 Task: Create a due date automation trigger when advanced on, on the wednesday before a card is due add dates due in 1 days at 11:00 AM.
Action: Mouse pressed left at (915, 281)
Screenshot: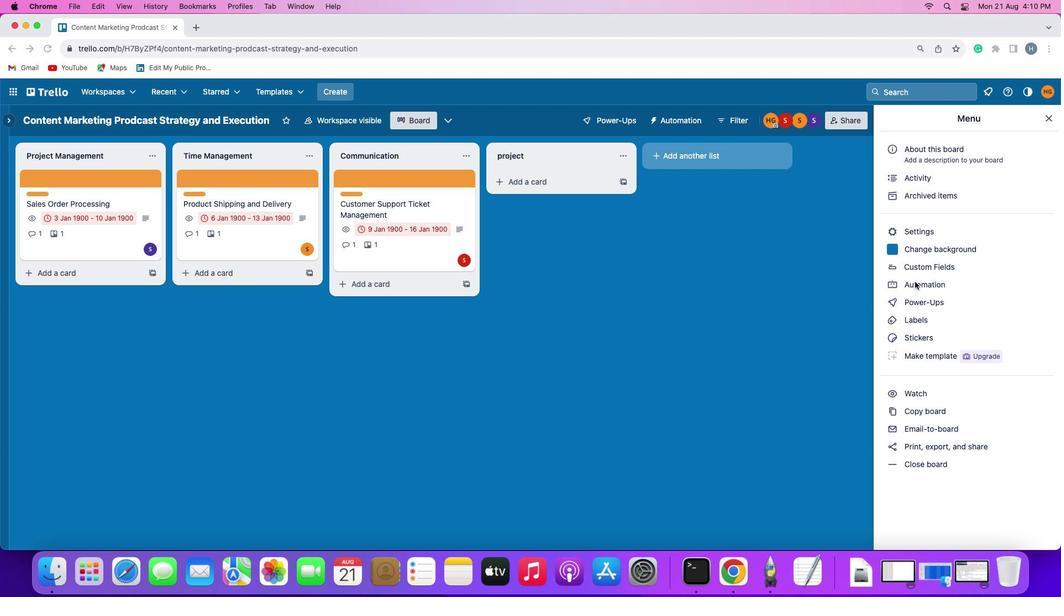 
Action: Mouse pressed left at (915, 281)
Screenshot: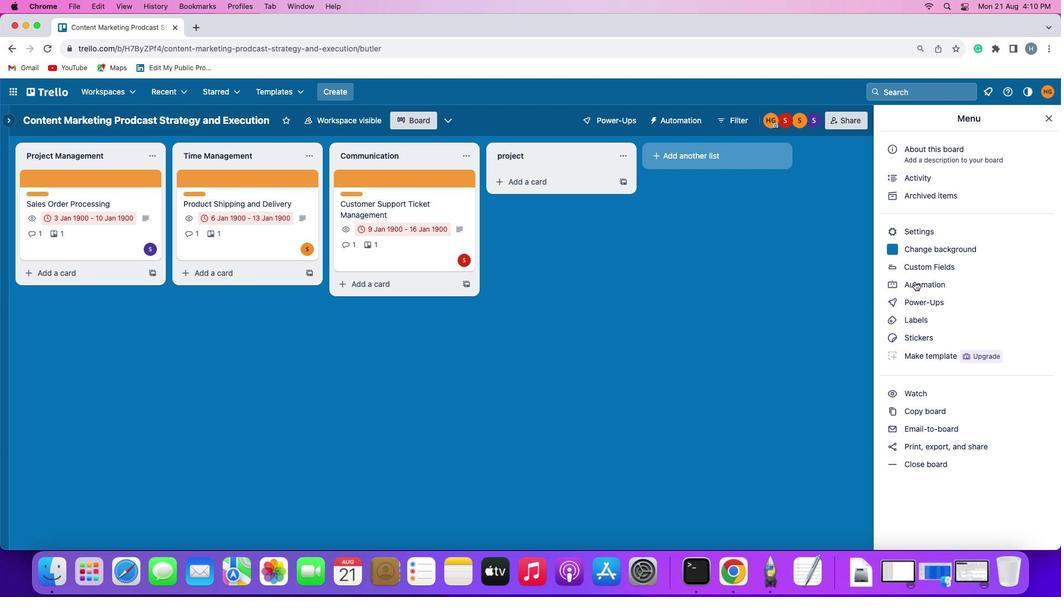 
Action: Mouse moved to (82, 262)
Screenshot: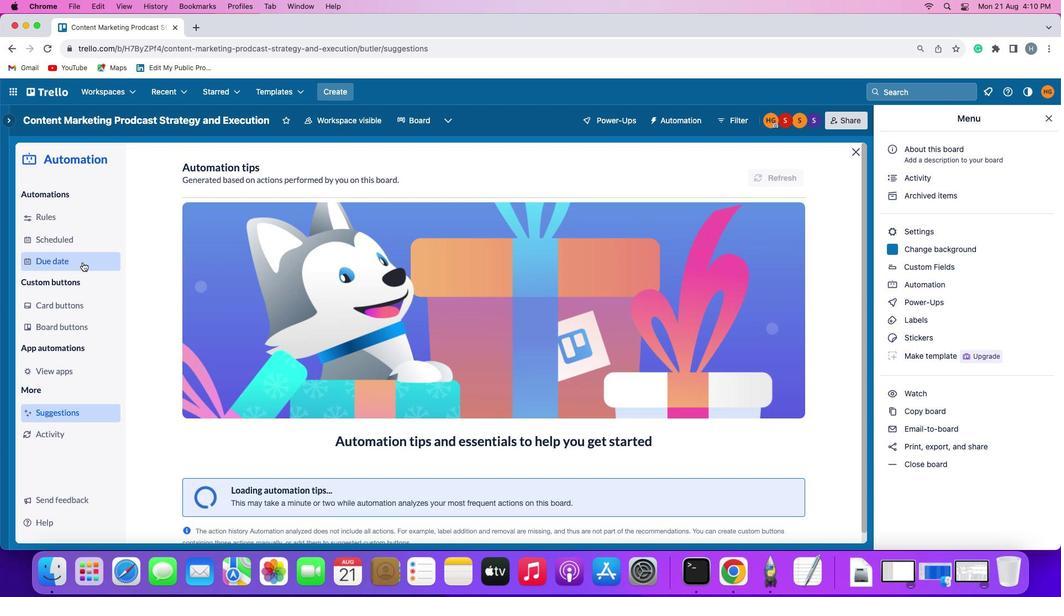 
Action: Mouse pressed left at (82, 262)
Screenshot: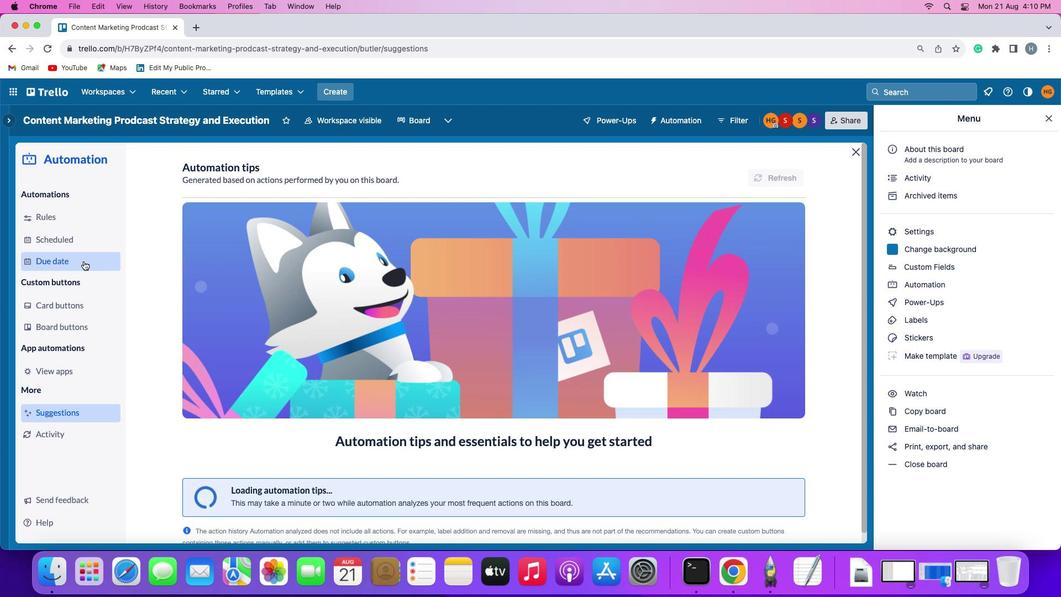 
Action: Mouse moved to (747, 170)
Screenshot: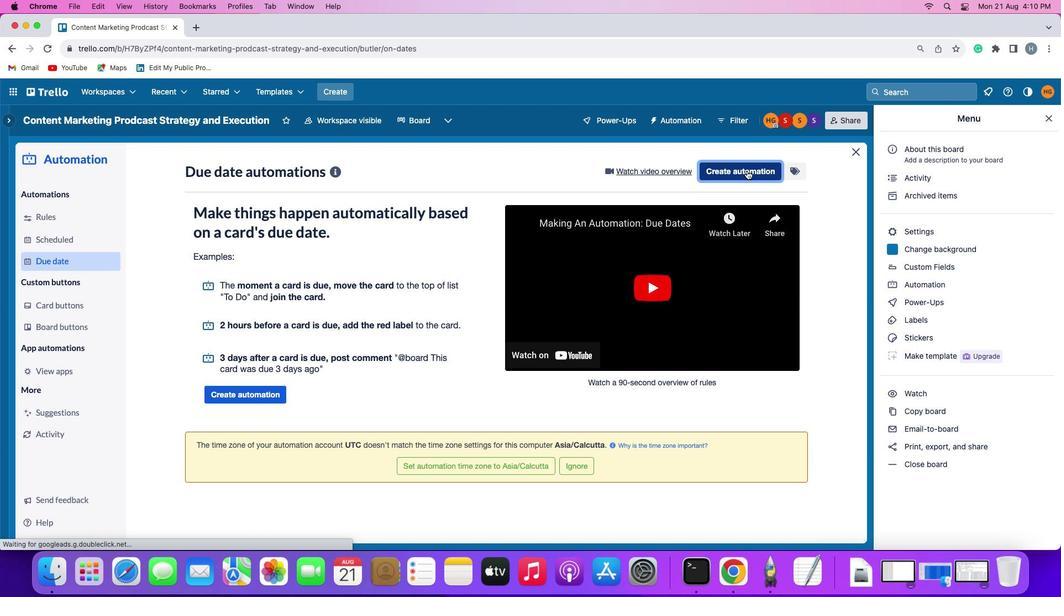 
Action: Mouse pressed left at (747, 170)
Screenshot: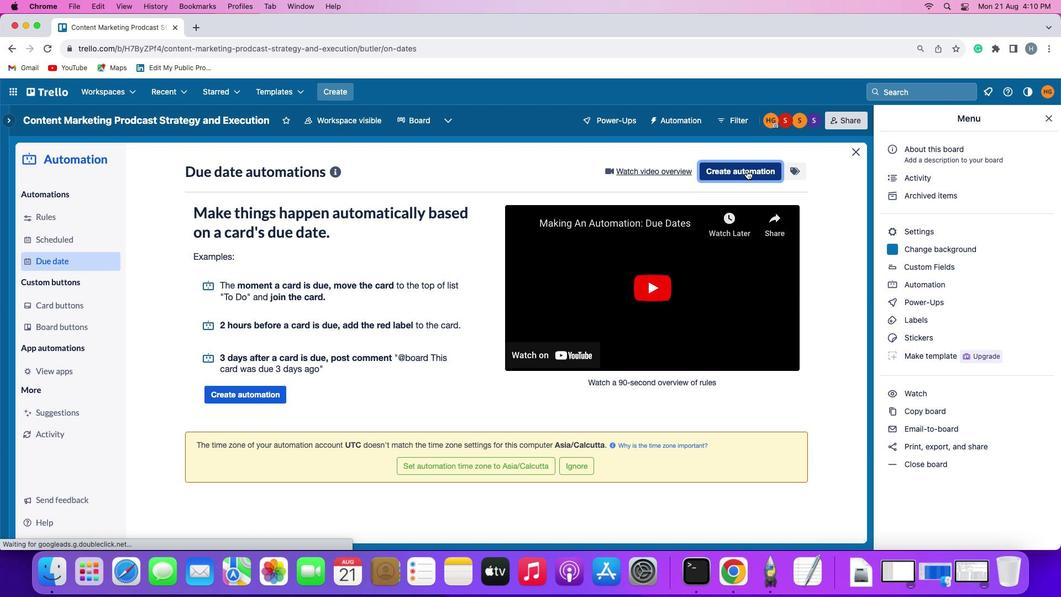
Action: Mouse moved to (200, 279)
Screenshot: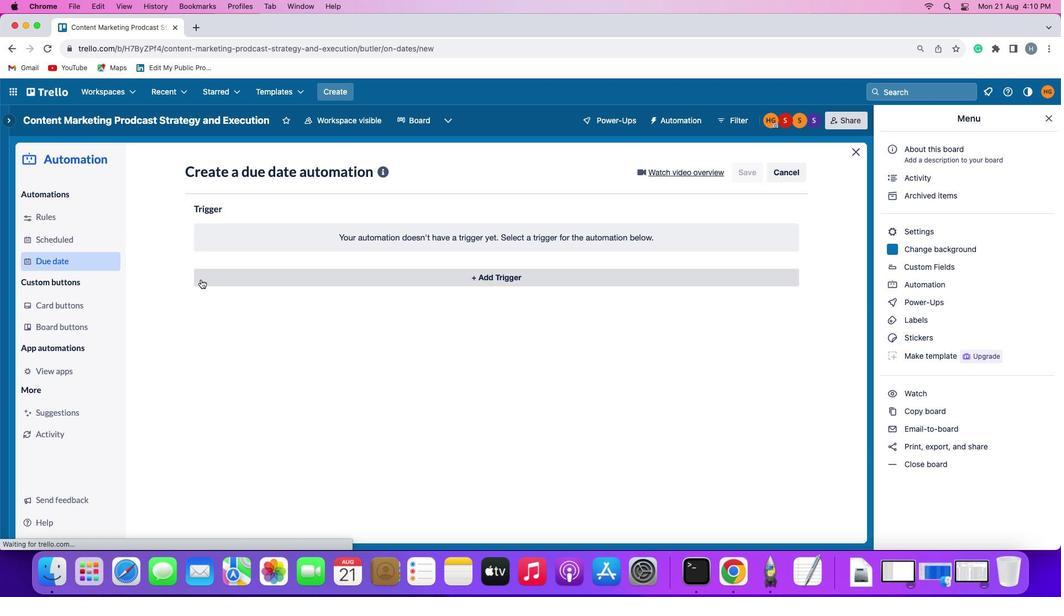 
Action: Mouse pressed left at (200, 279)
Screenshot: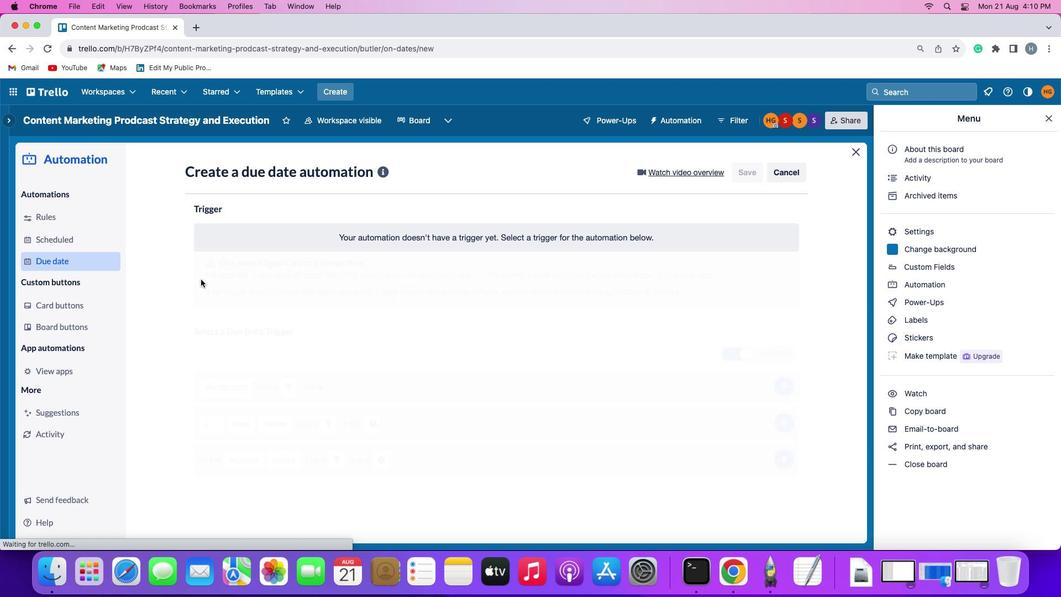 
Action: Mouse moved to (255, 486)
Screenshot: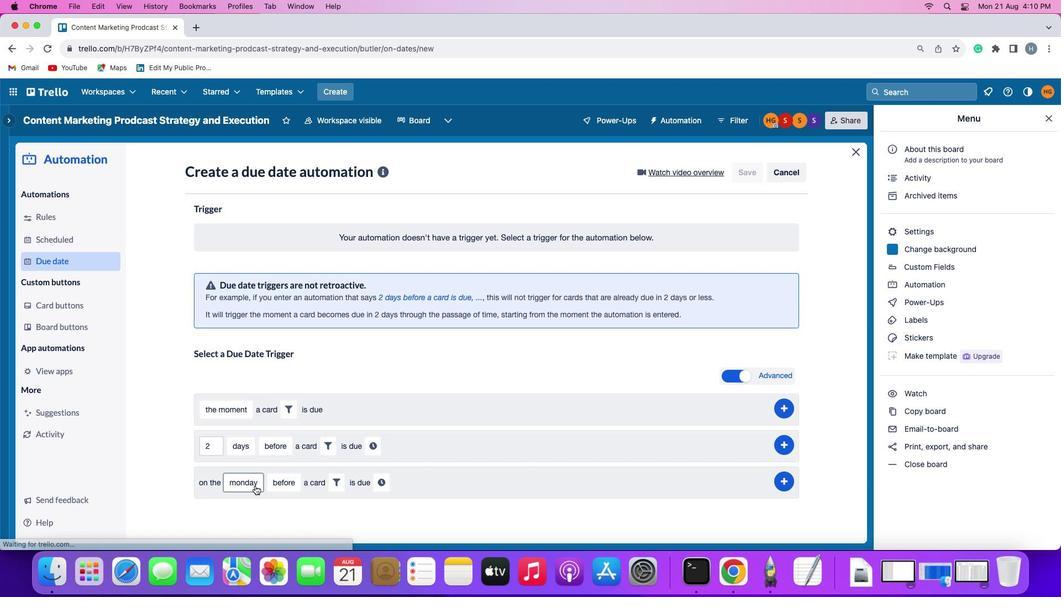 
Action: Mouse pressed left at (255, 486)
Screenshot: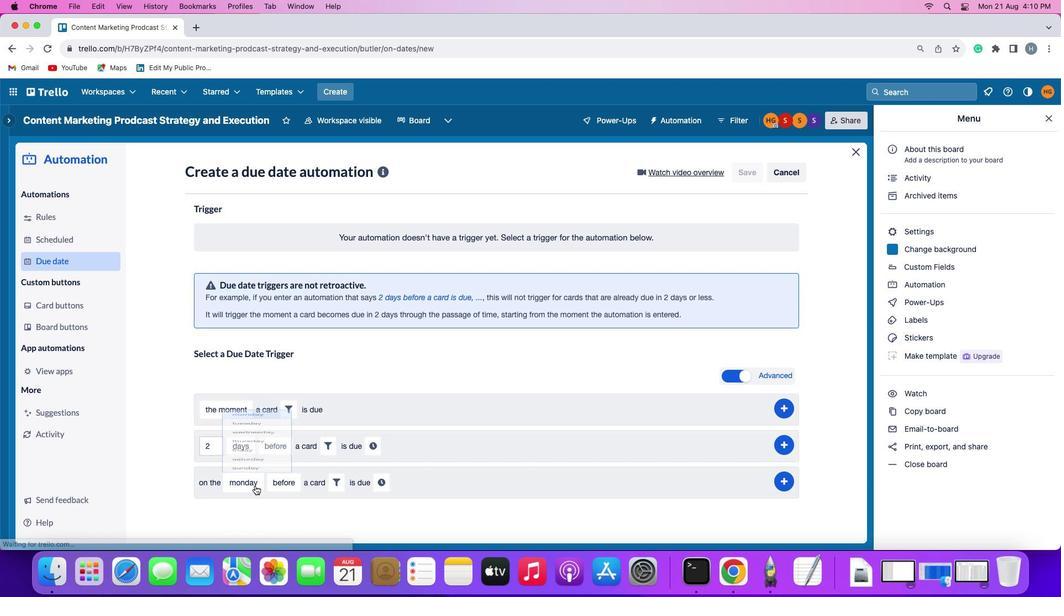 
Action: Mouse moved to (273, 371)
Screenshot: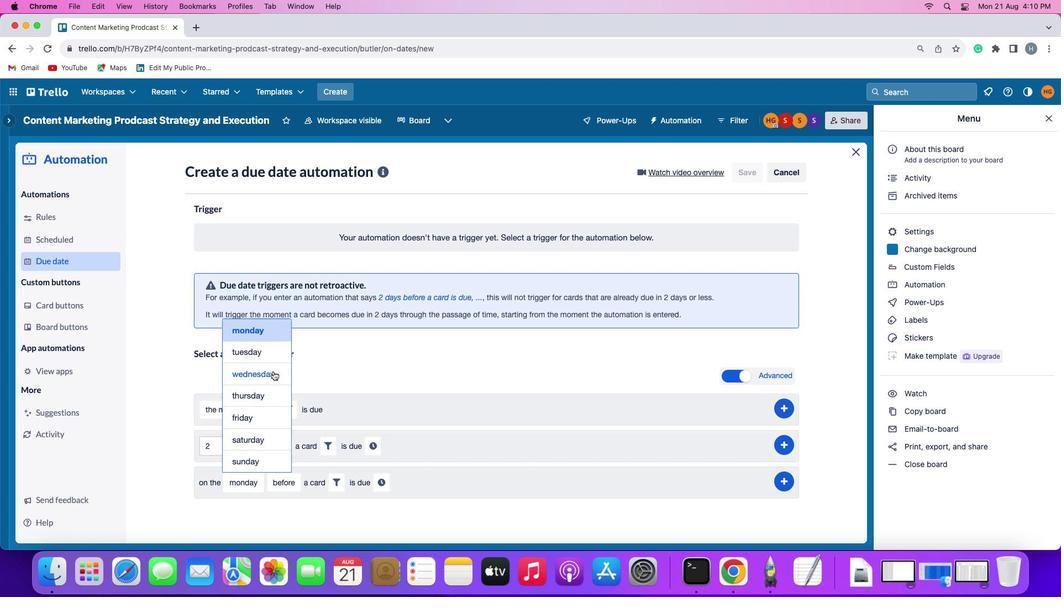 
Action: Mouse pressed left at (273, 371)
Screenshot: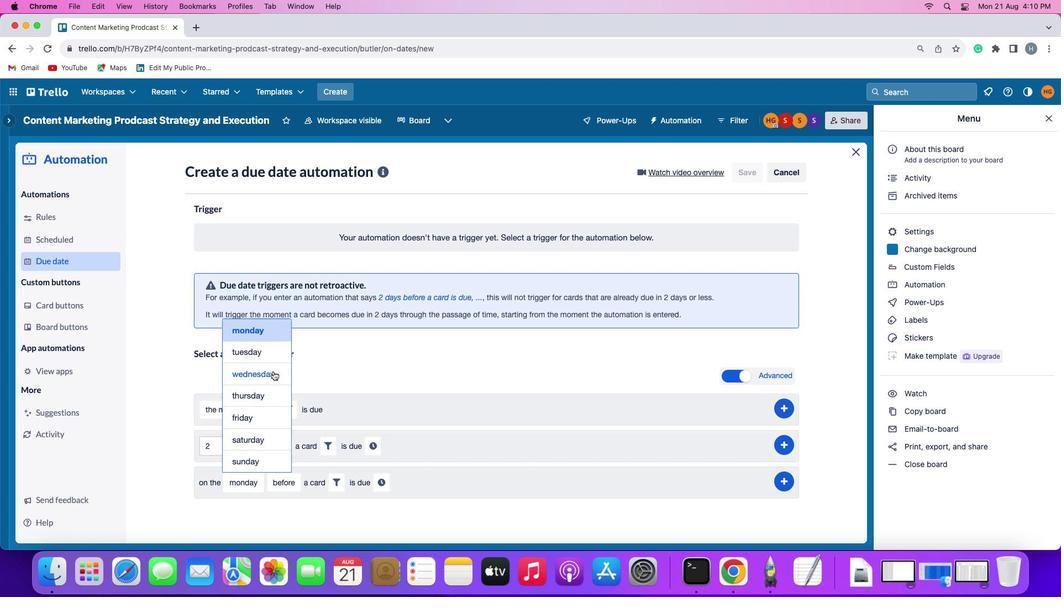 
Action: Mouse moved to (356, 481)
Screenshot: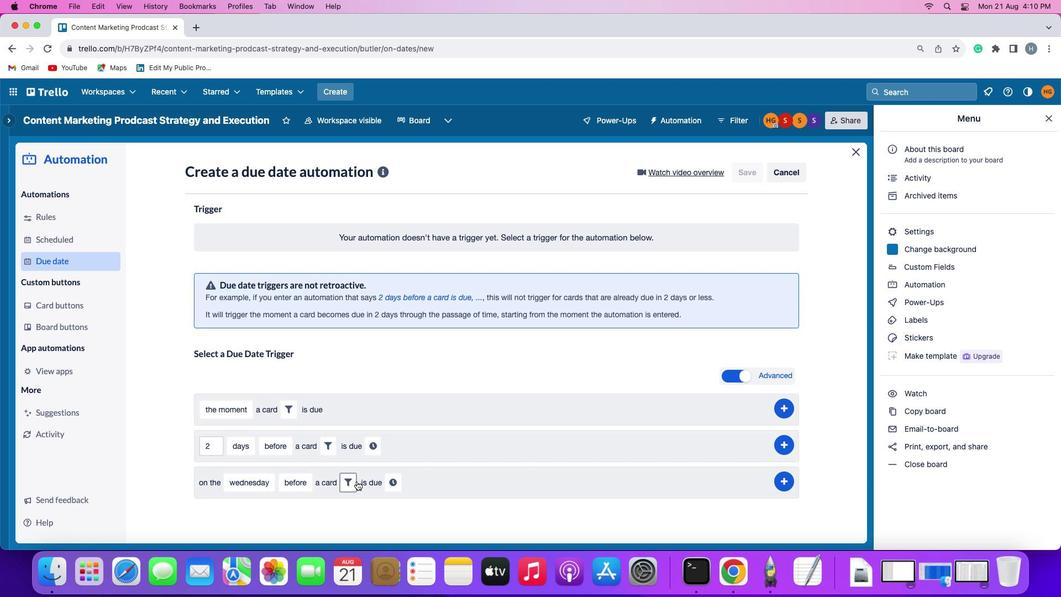 
Action: Mouse pressed left at (356, 481)
Screenshot: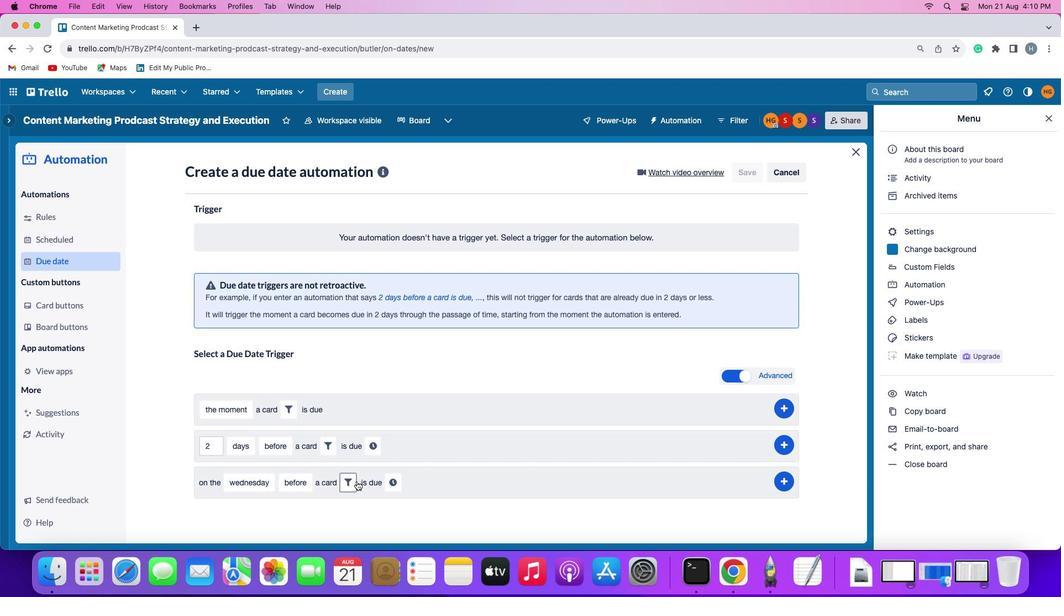 
Action: Mouse moved to (418, 517)
Screenshot: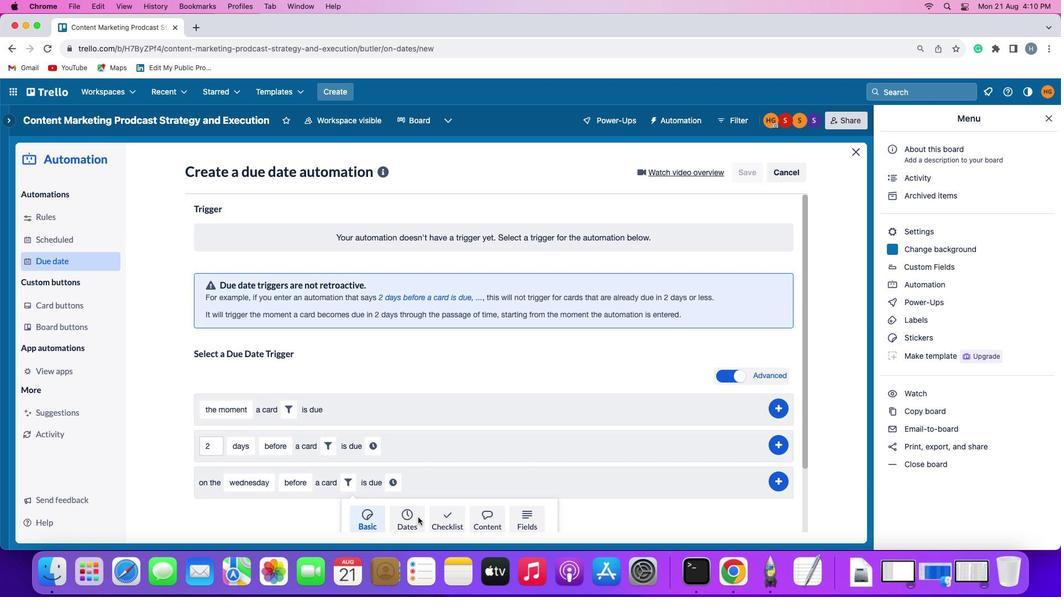 
Action: Mouse pressed left at (418, 517)
Screenshot: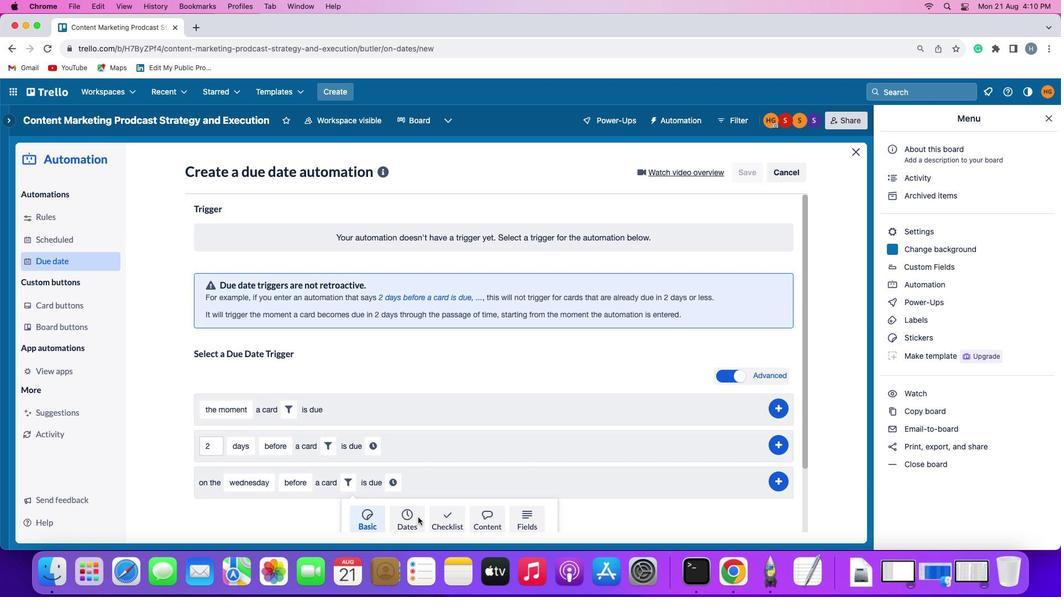 
Action: Mouse moved to (302, 510)
Screenshot: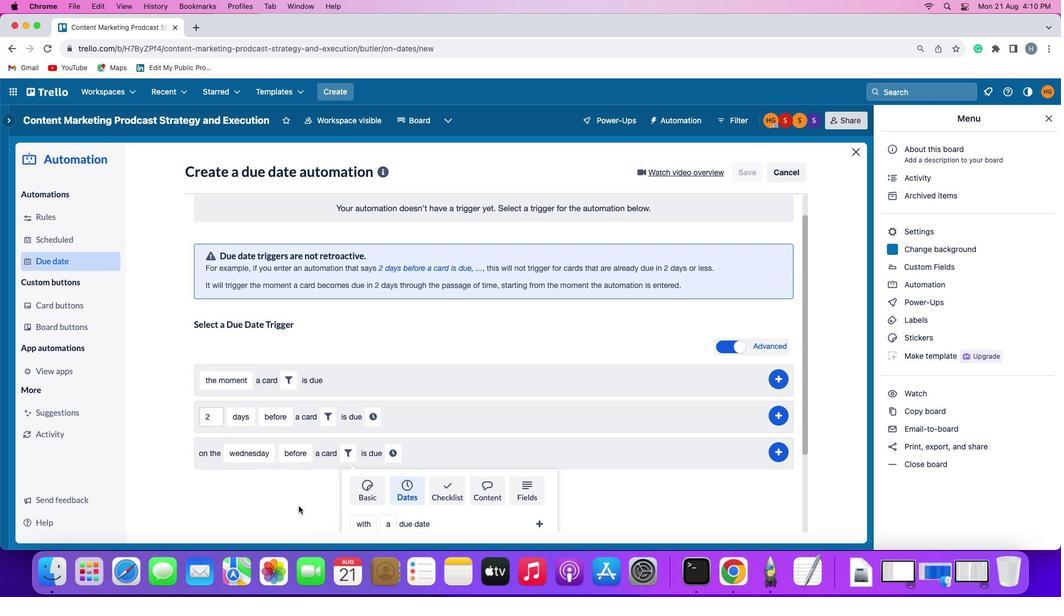 
Action: Mouse scrolled (302, 510) with delta (0, 0)
Screenshot: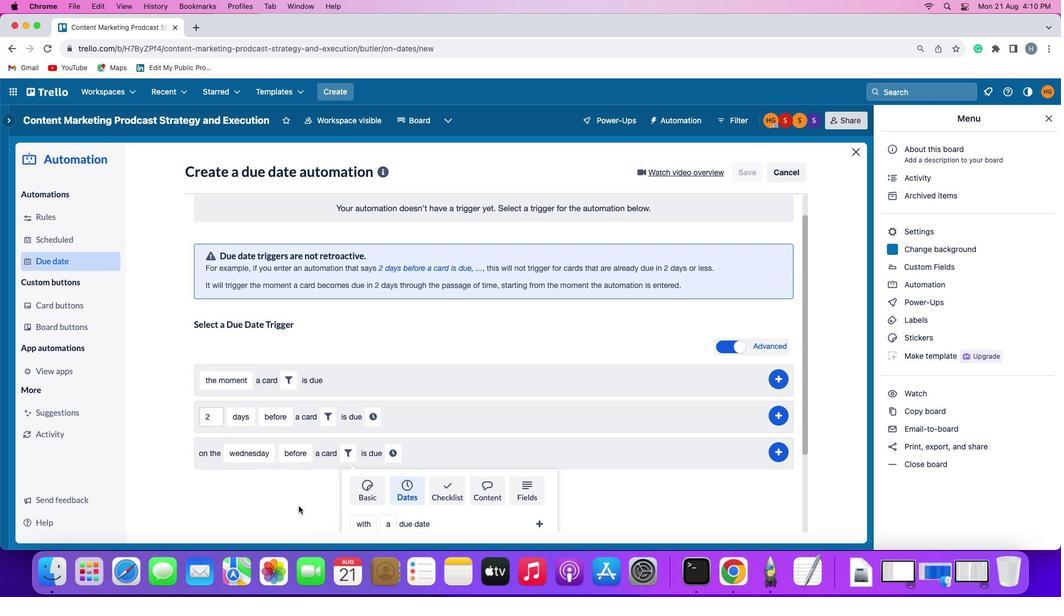 
Action: Mouse scrolled (302, 510) with delta (0, 0)
Screenshot: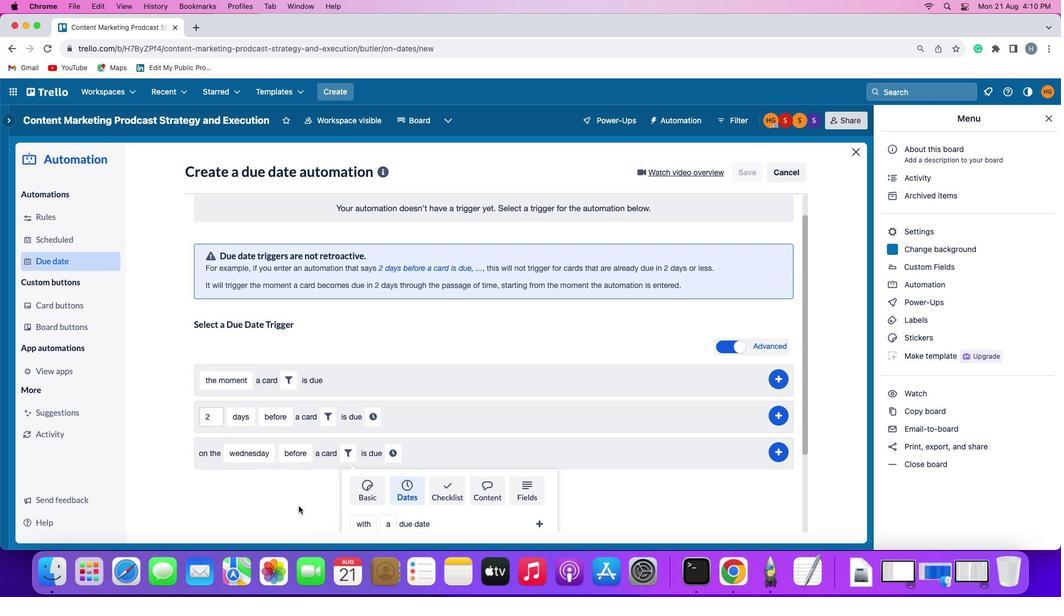 
Action: Mouse moved to (301, 510)
Screenshot: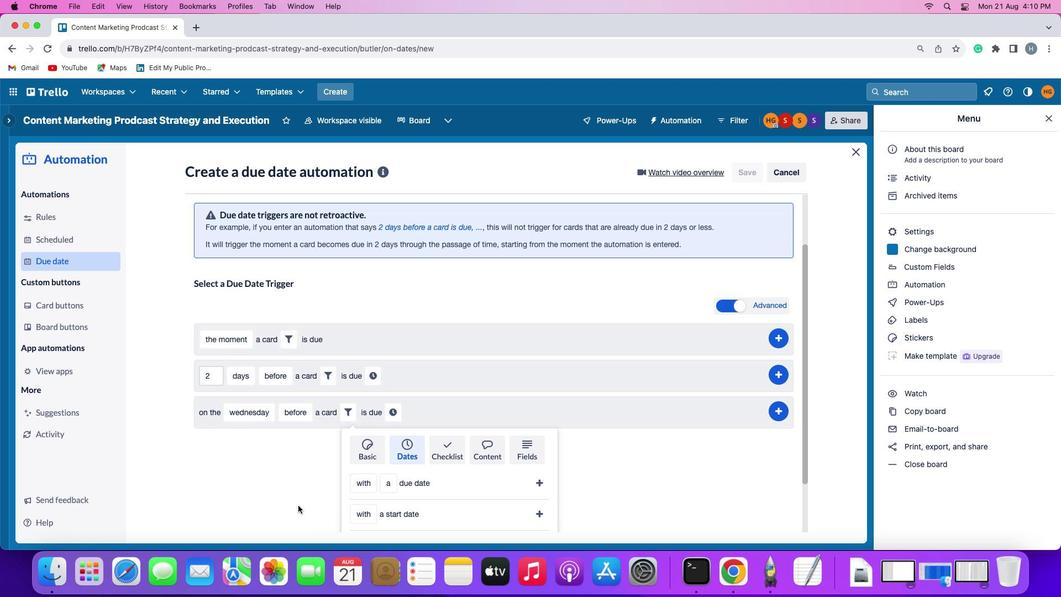 
Action: Mouse scrolled (301, 510) with delta (0, -2)
Screenshot: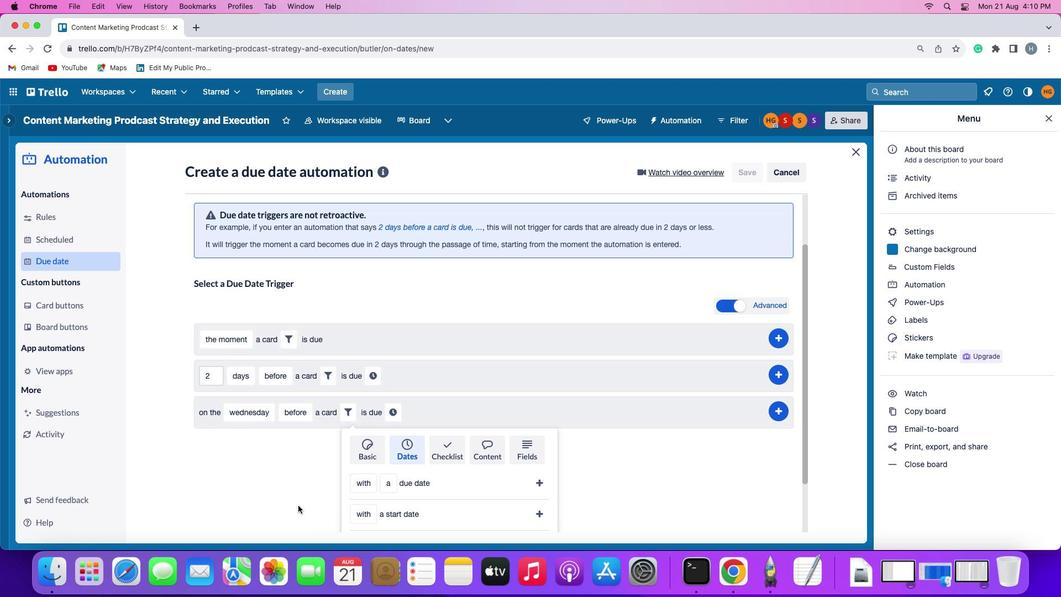 
Action: Mouse moved to (301, 509)
Screenshot: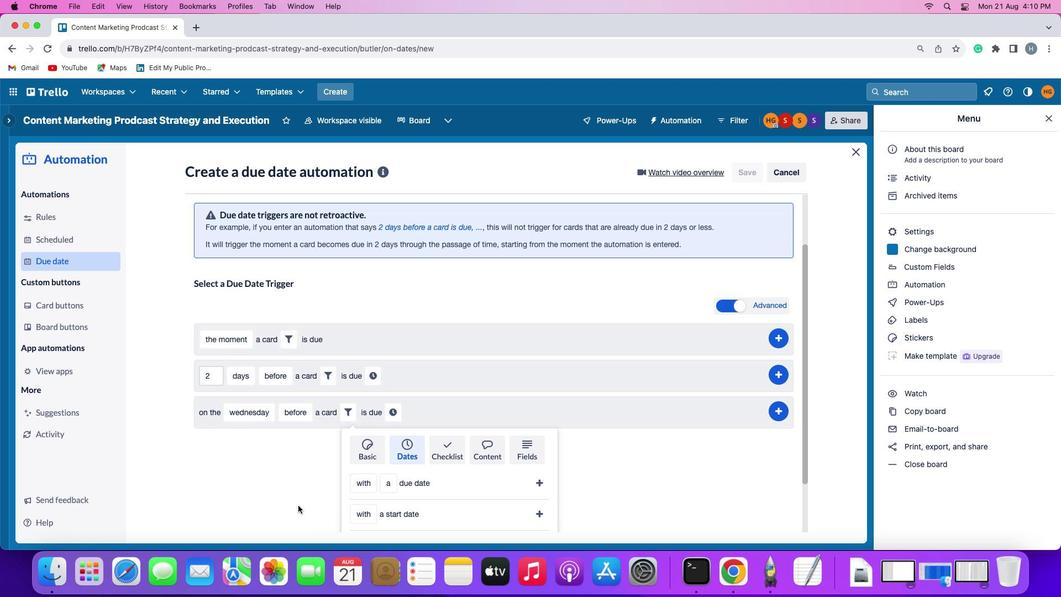 
Action: Mouse scrolled (301, 509) with delta (0, -2)
Screenshot: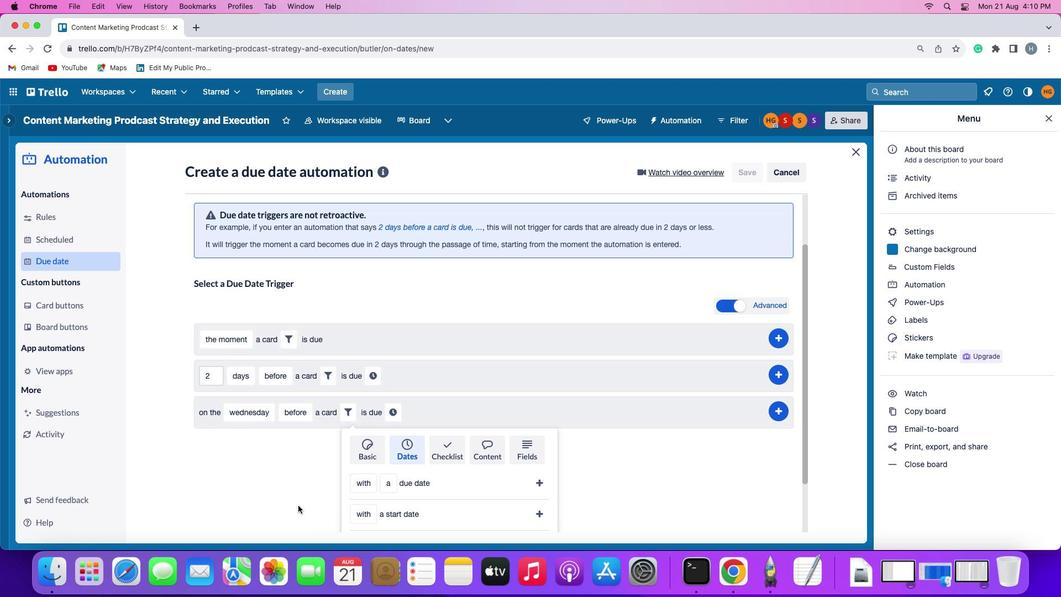 
Action: Mouse moved to (300, 508)
Screenshot: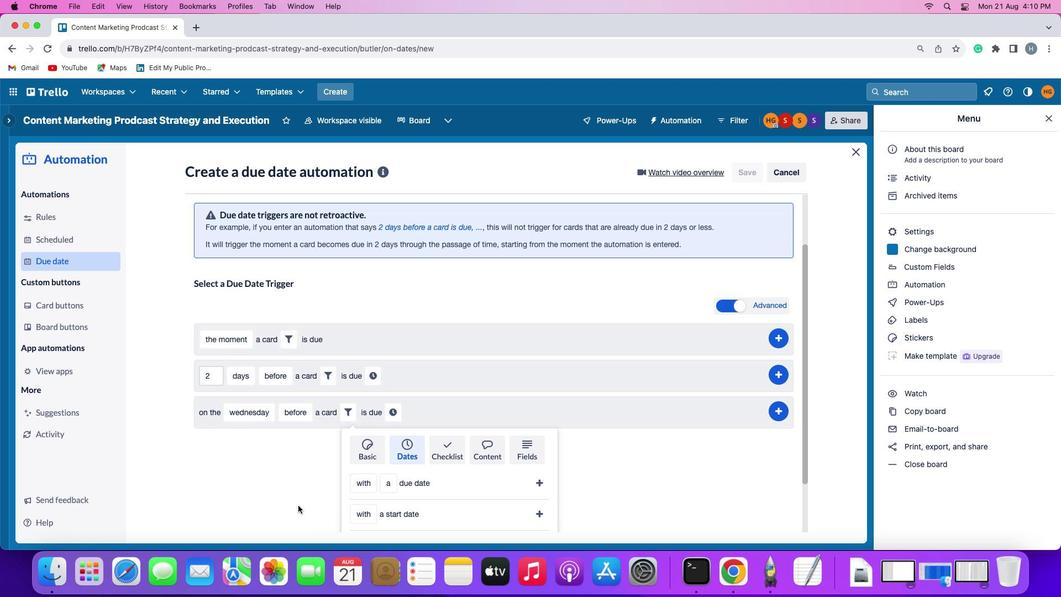 
Action: Mouse scrolled (300, 508) with delta (0, -3)
Screenshot: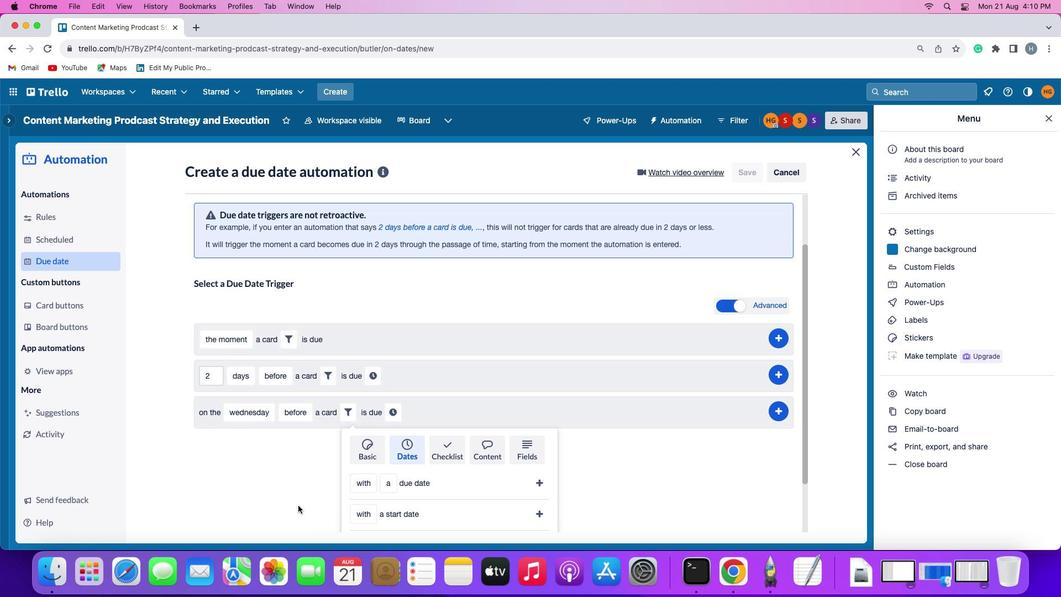 
Action: Mouse moved to (299, 506)
Screenshot: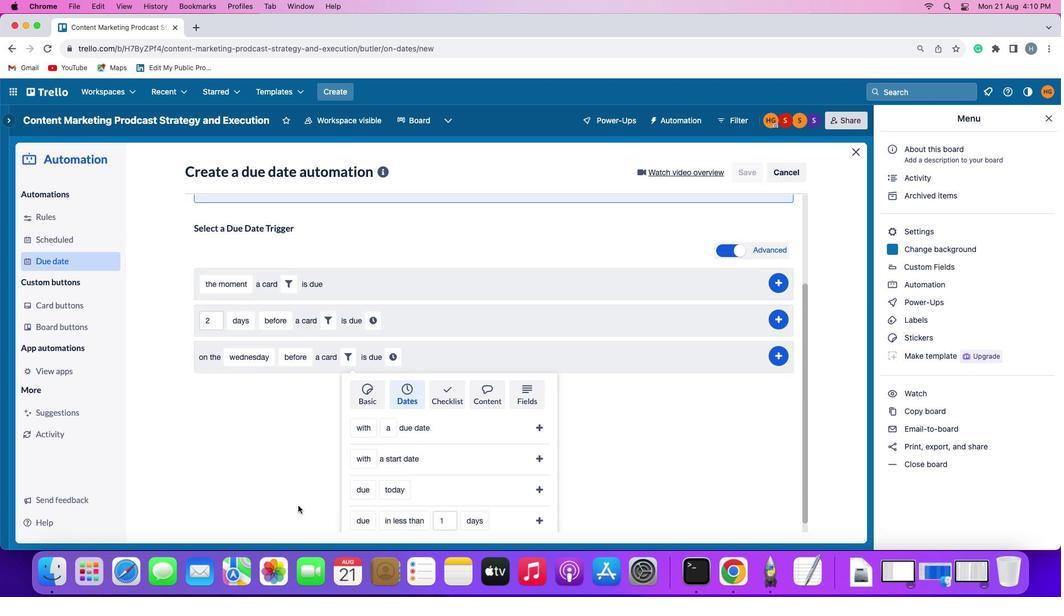 
Action: Mouse scrolled (299, 506) with delta (0, -3)
Screenshot: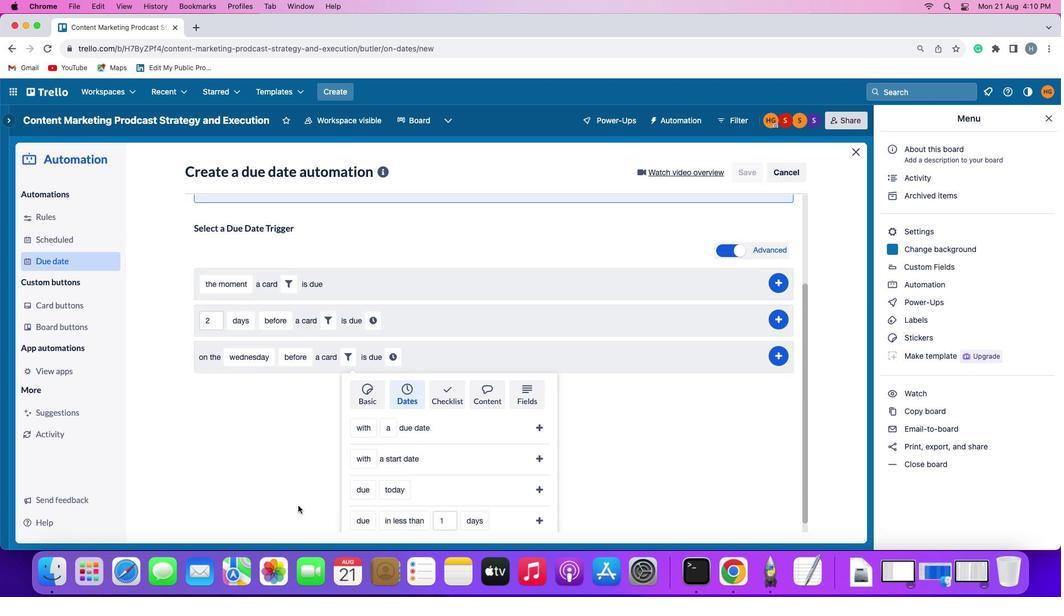 
Action: Mouse moved to (410, 509)
Screenshot: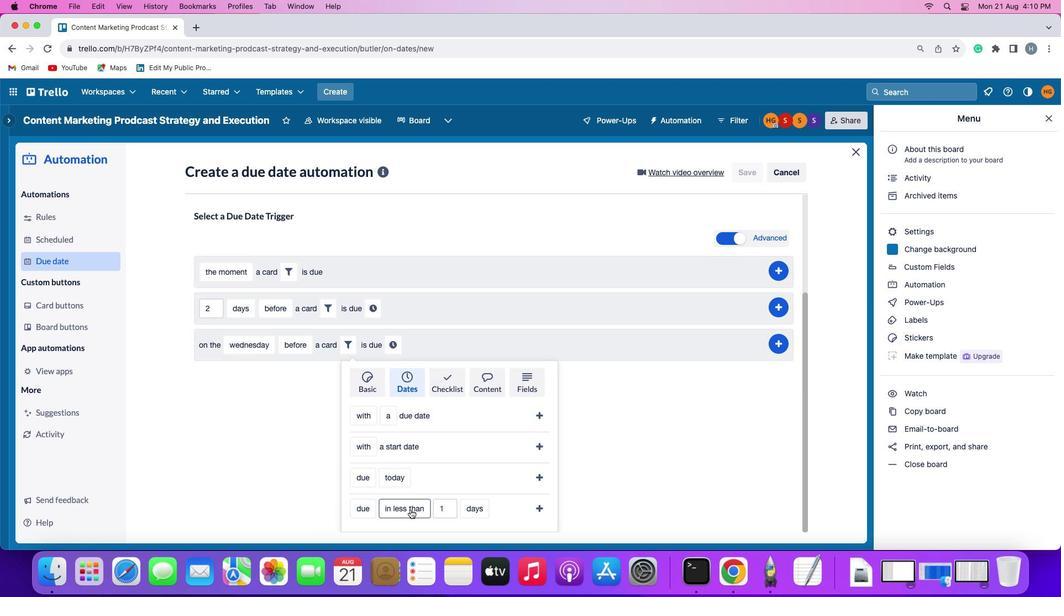 
Action: Mouse pressed left at (410, 509)
Screenshot: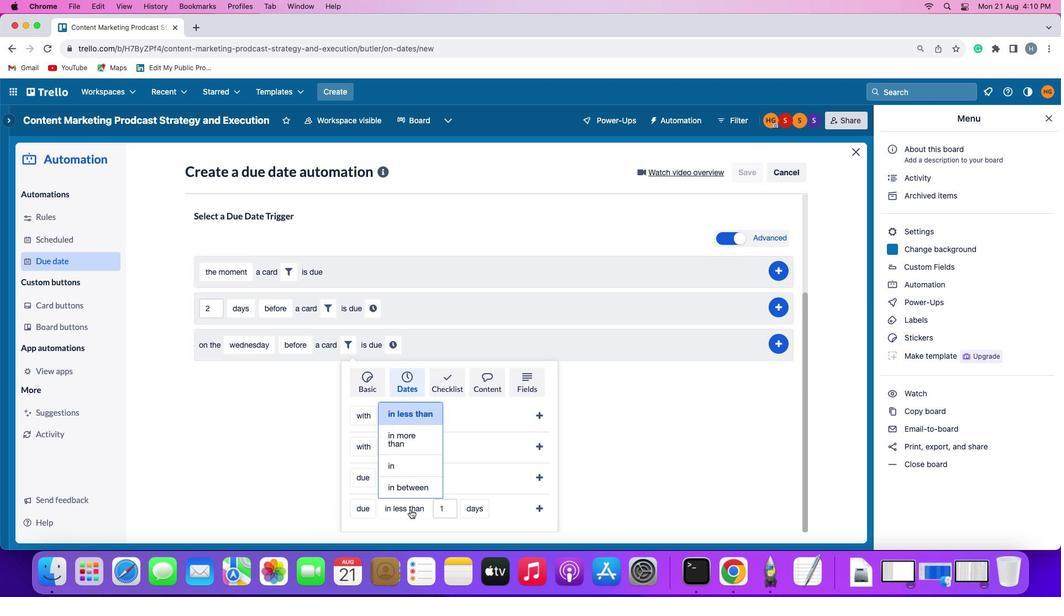 
Action: Mouse moved to (396, 470)
Screenshot: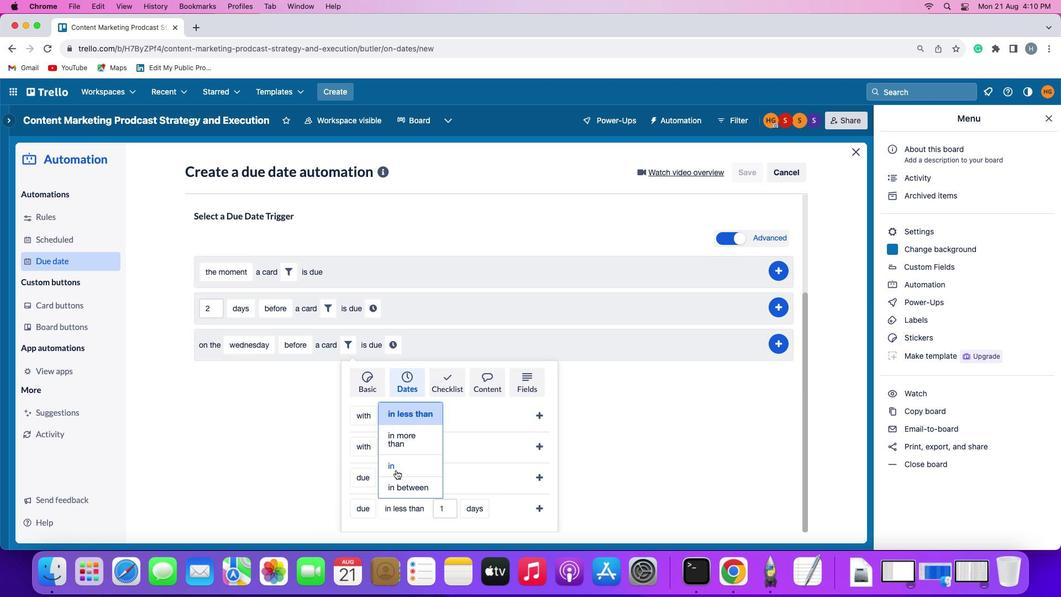 
Action: Mouse pressed left at (396, 470)
Screenshot: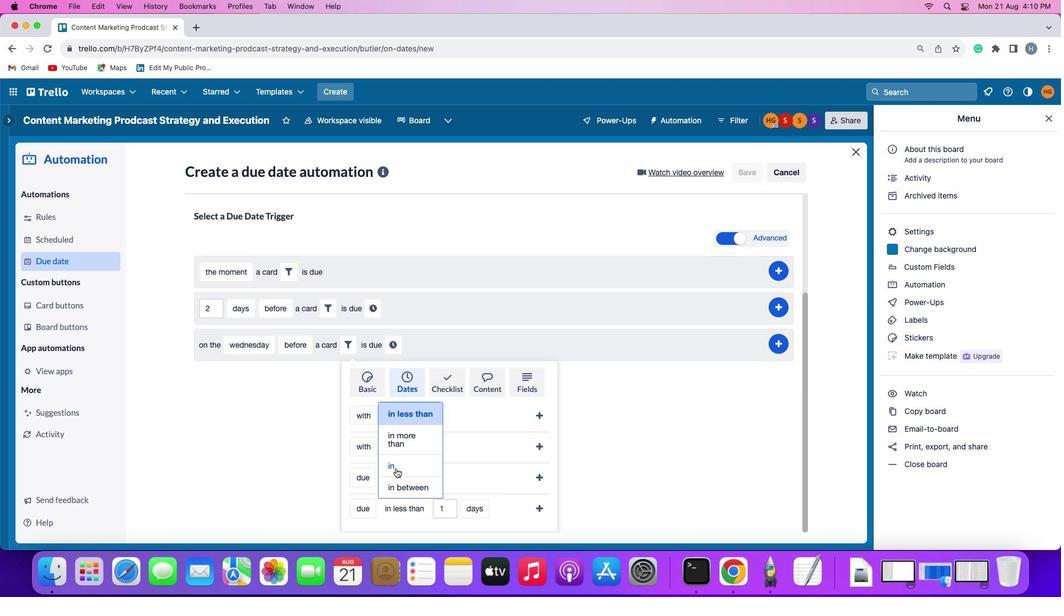 
Action: Mouse moved to (443, 518)
Screenshot: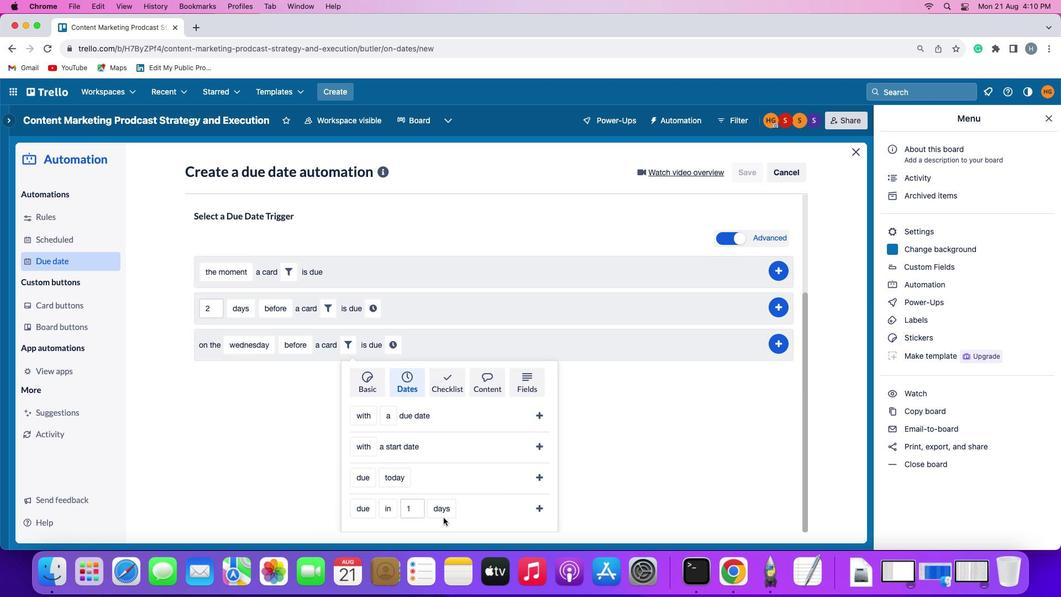 
Action: Mouse pressed left at (443, 518)
Screenshot: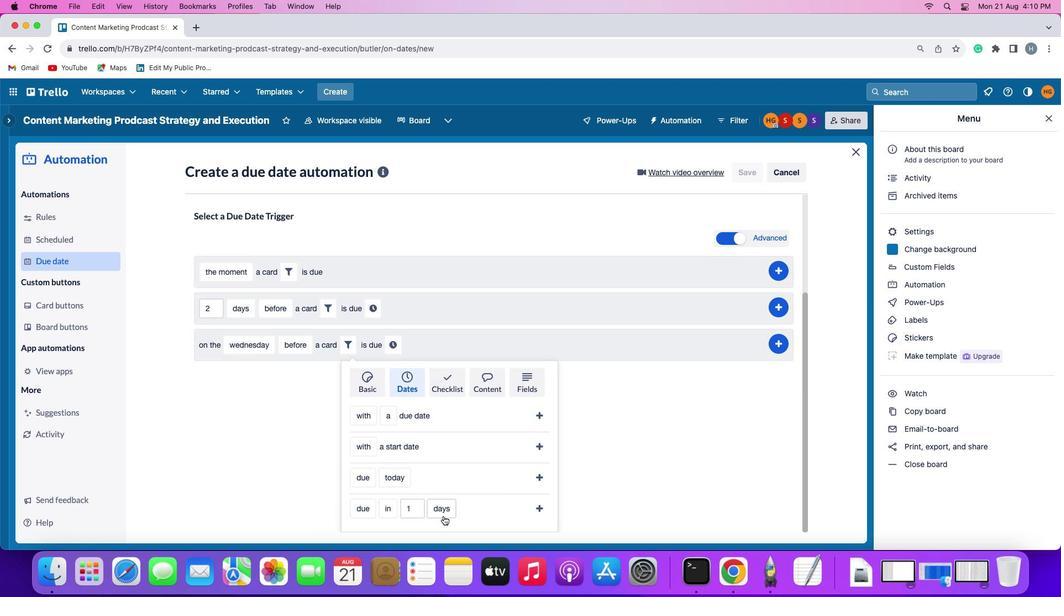 
Action: Mouse moved to (444, 498)
Screenshot: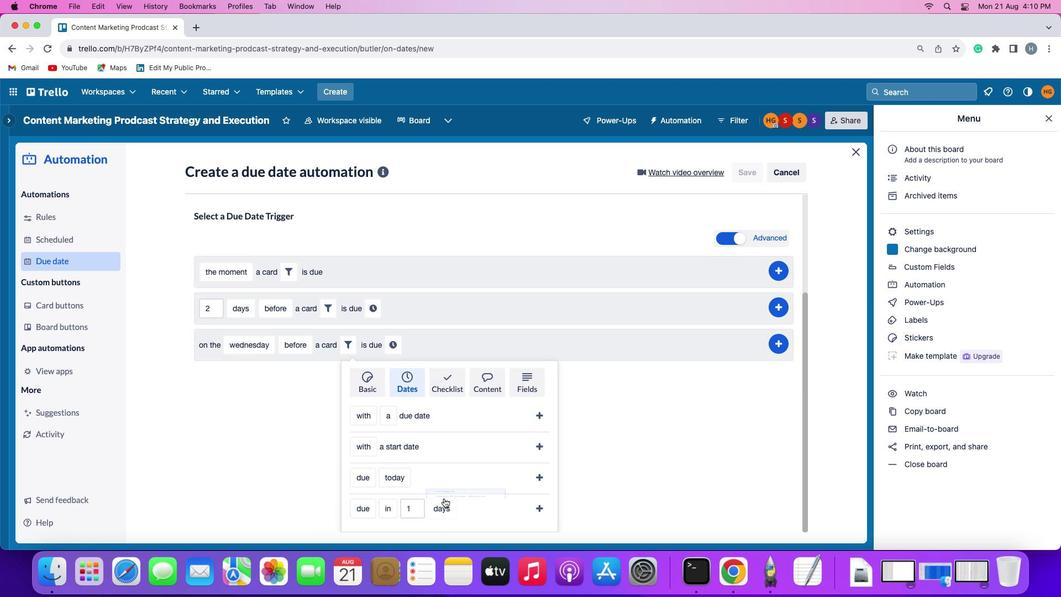 
Action: Mouse pressed left at (444, 498)
Screenshot: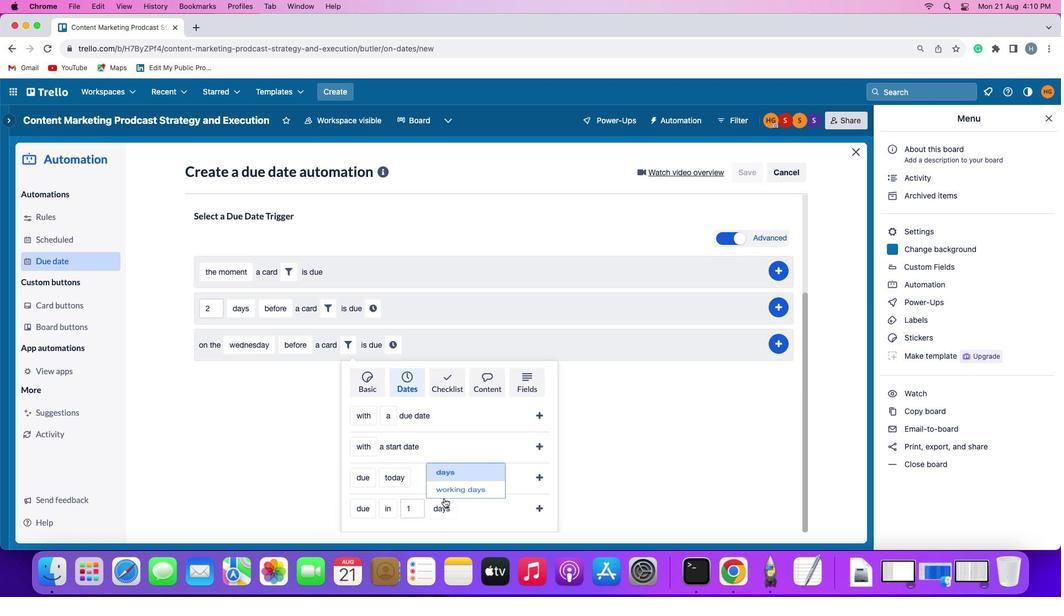 
Action: Mouse moved to (451, 471)
Screenshot: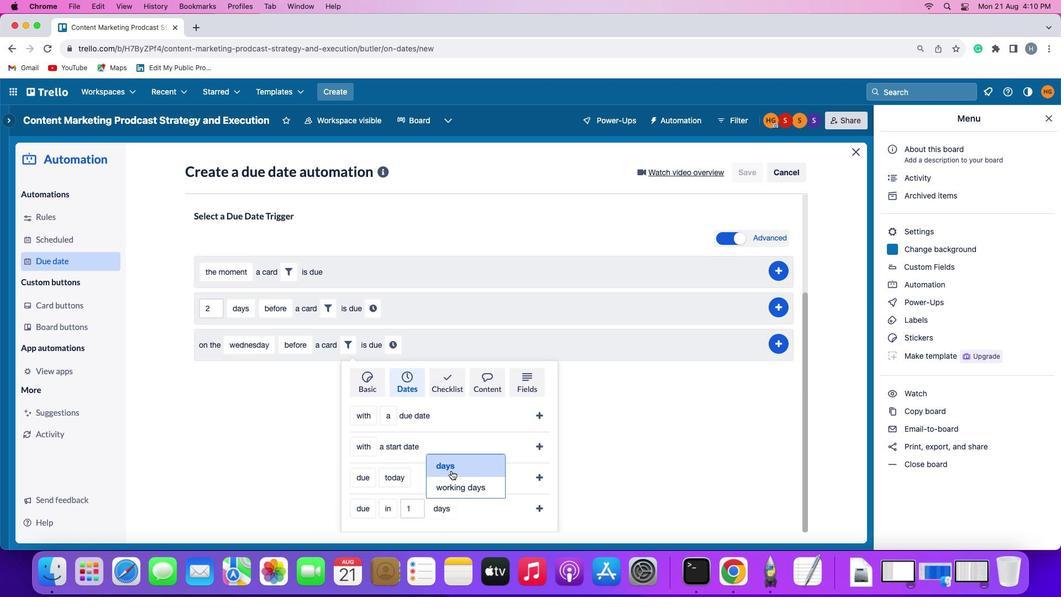 
Action: Mouse pressed left at (451, 471)
Screenshot: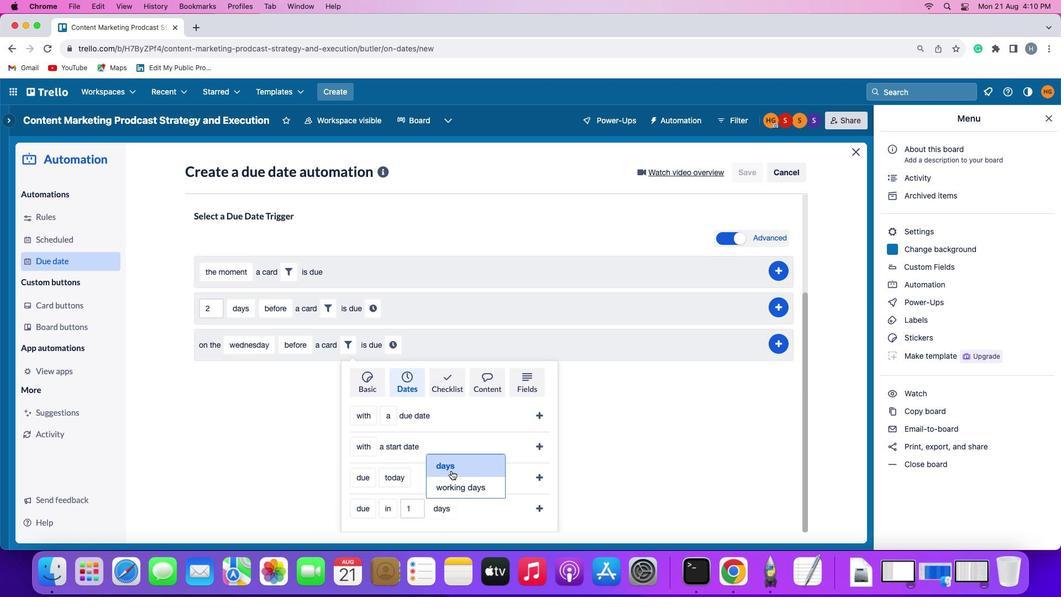 
Action: Mouse moved to (540, 505)
Screenshot: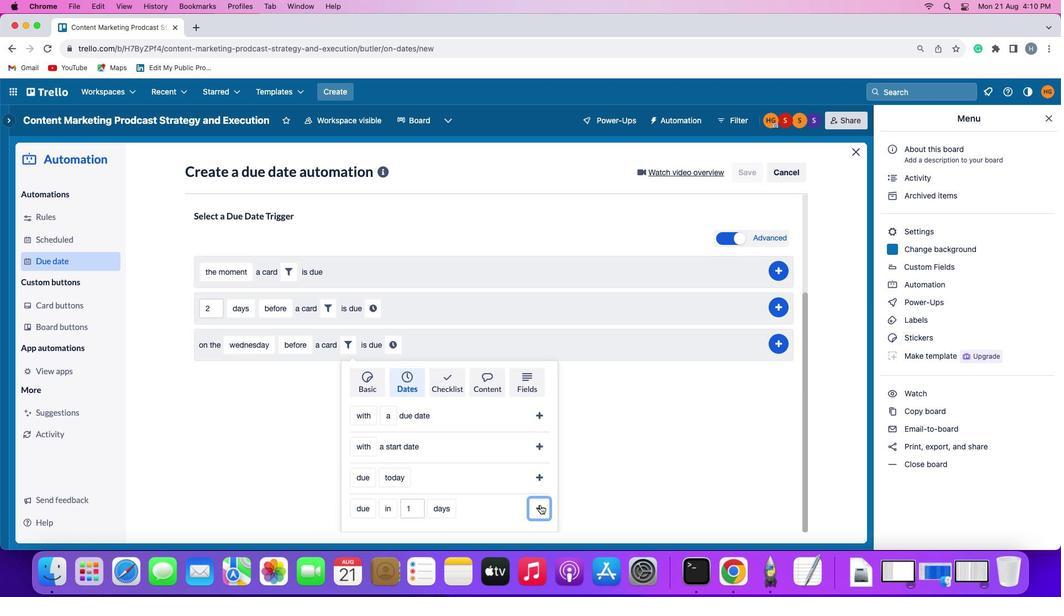 
Action: Mouse pressed left at (540, 505)
Screenshot: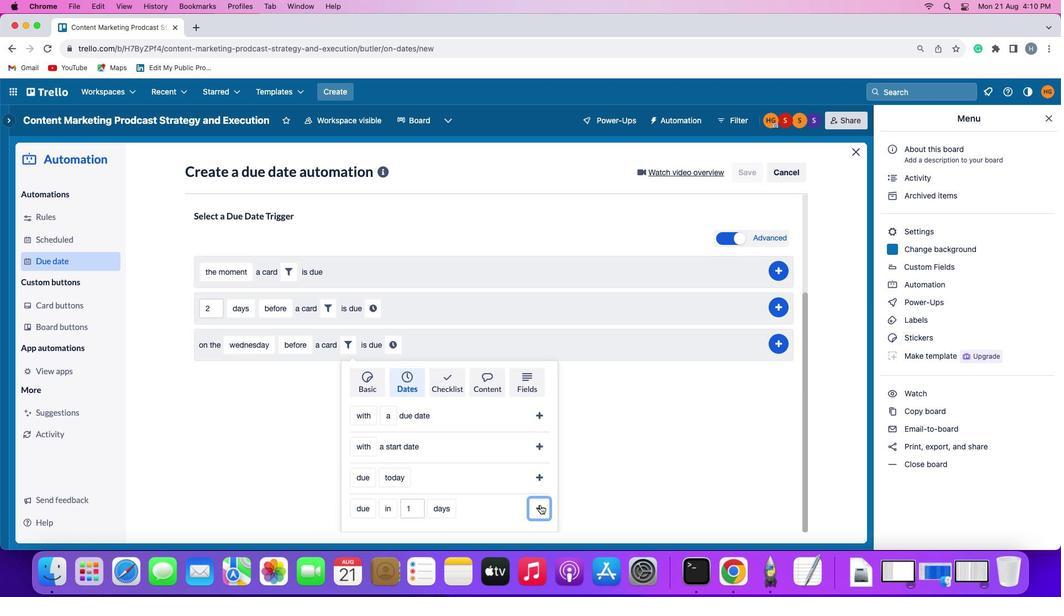 
Action: Mouse moved to (462, 484)
Screenshot: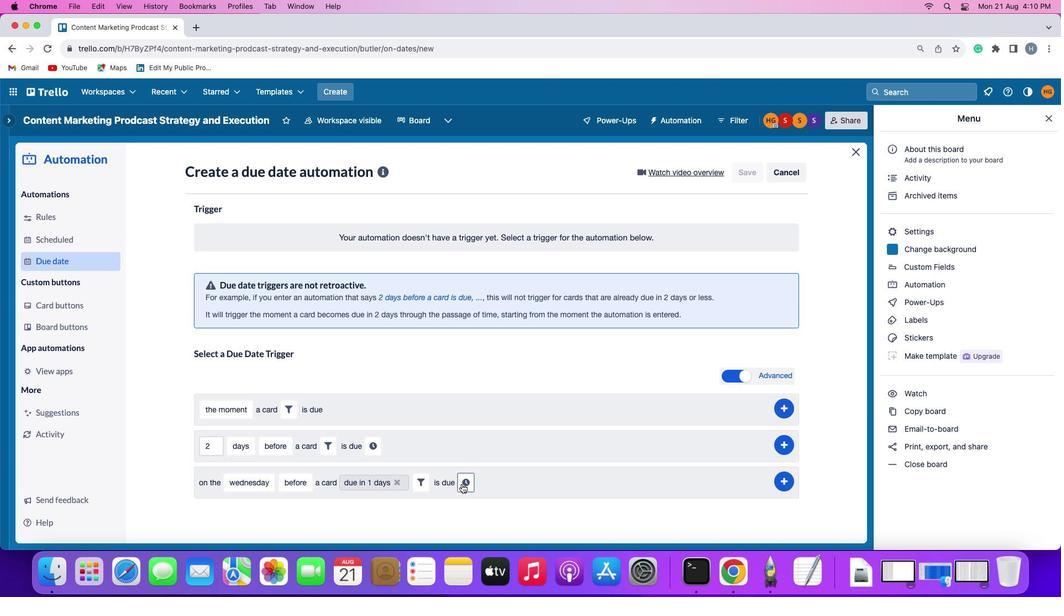 
Action: Mouse pressed left at (462, 484)
Screenshot: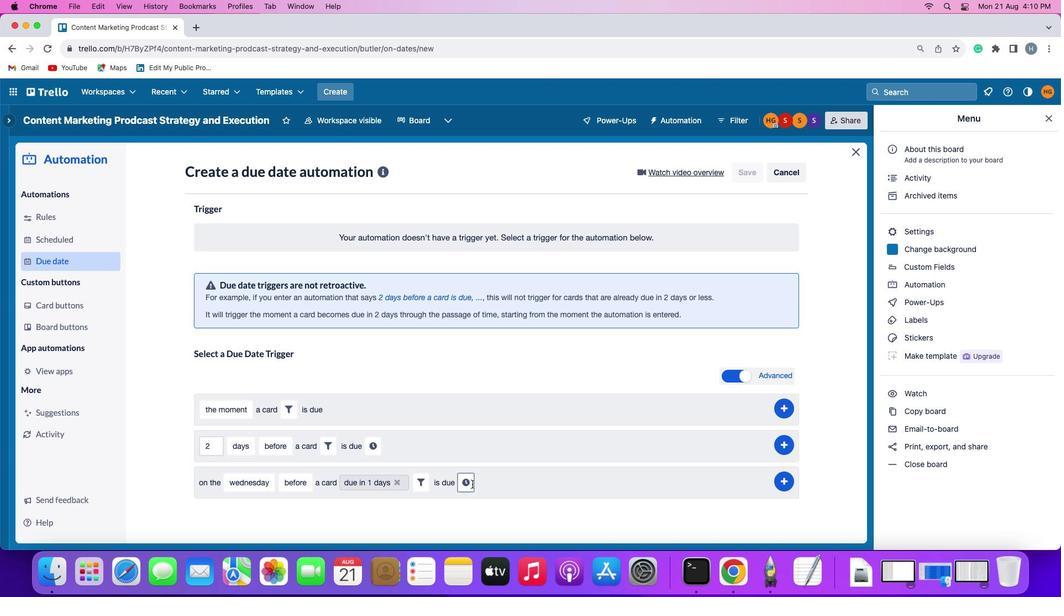 
Action: Mouse moved to (489, 486)
Screenshot: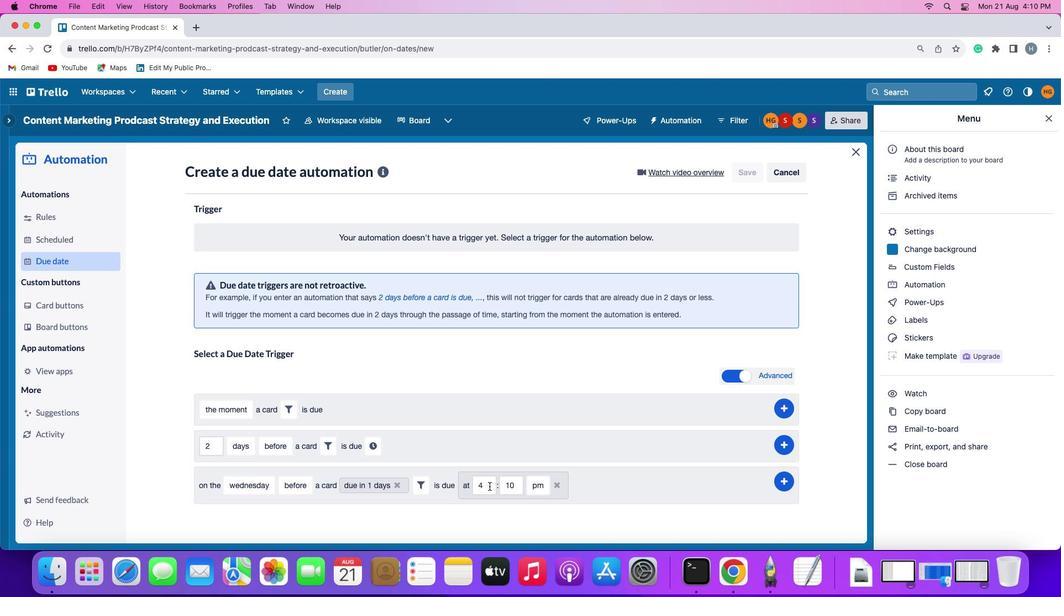
Action: Mouse pressed left at (489, 486)
Screenshot: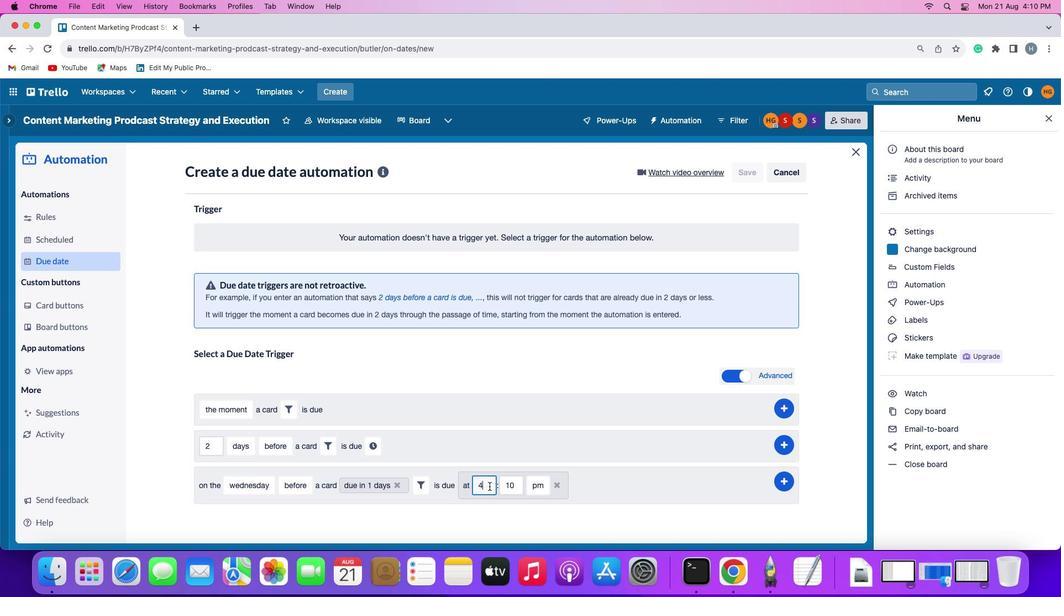 
Action: Mouse moved to (490, 486)
Screenshot: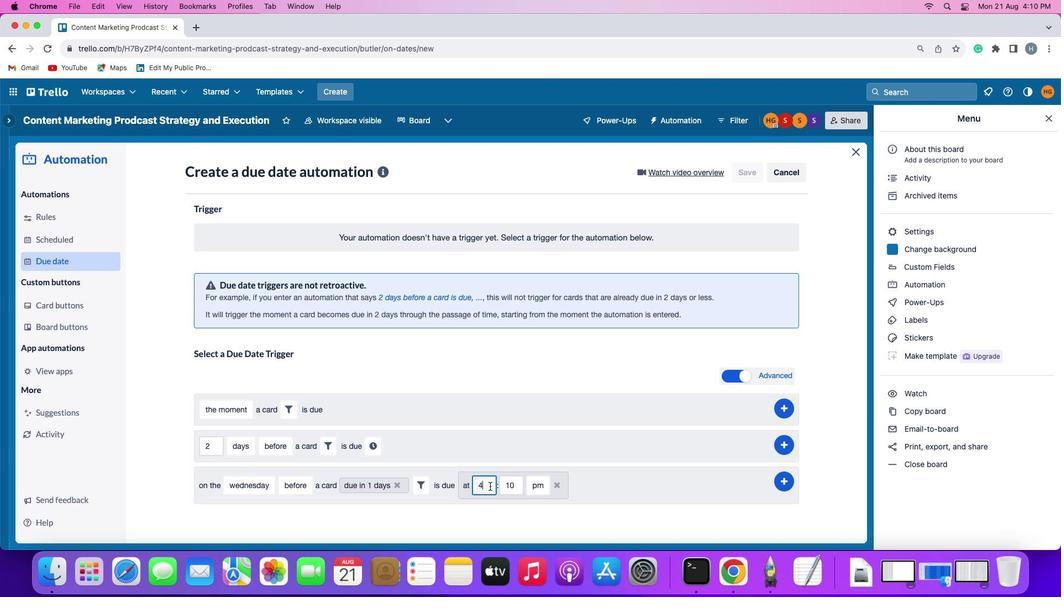 
Action: Key pressed Key.backspace'1''1'
Screenshot: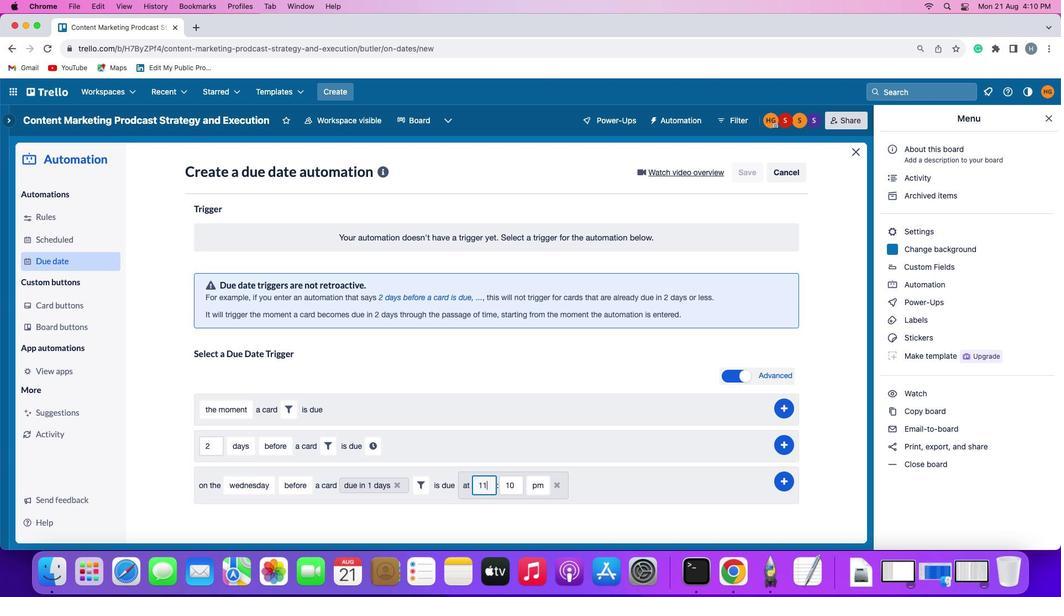 
Action: Mouse moved to (513, 485)
Screenshot: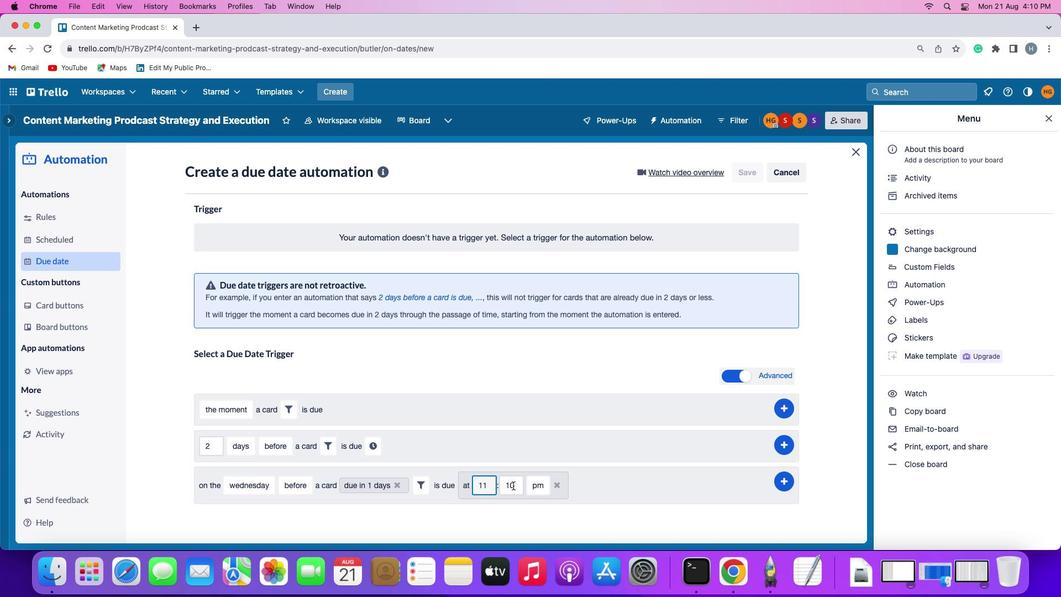
Action: Mouse pressed left at (513, 485)
Screenshot: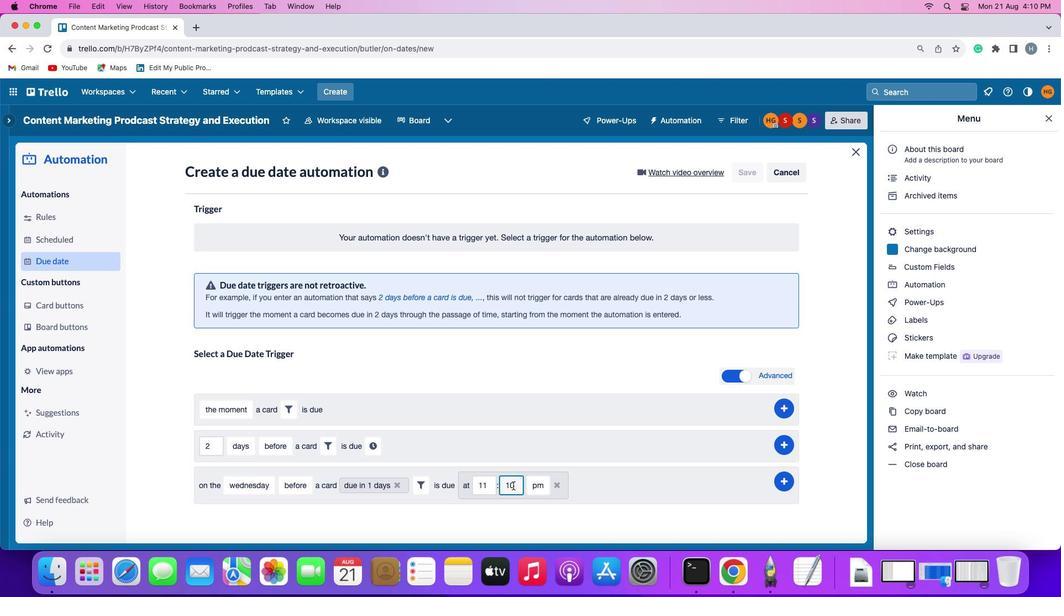 
Action: Mouse moved to (513, 485)
Screenshot: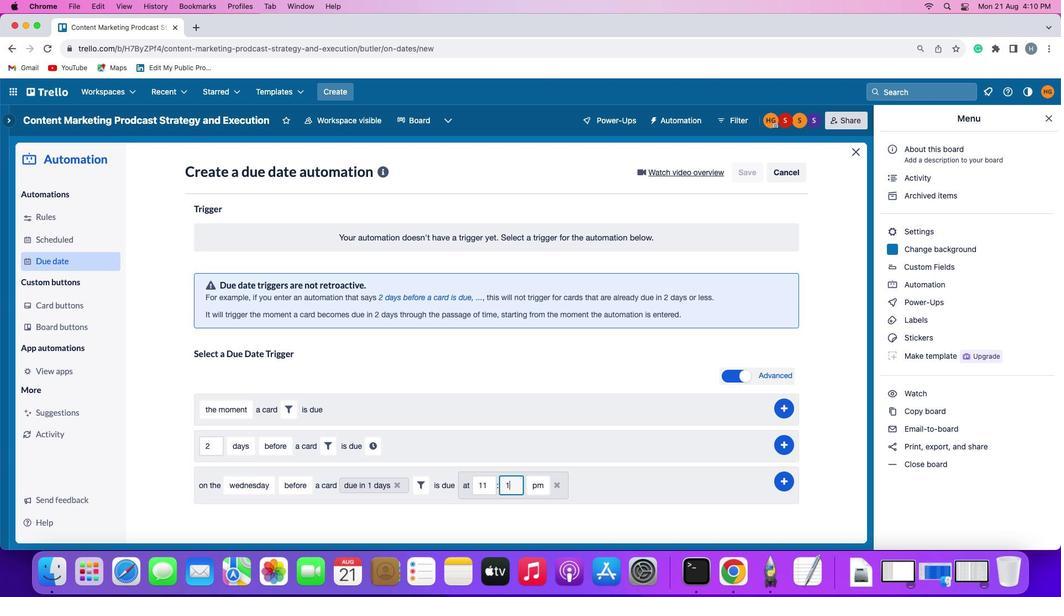 
Action: Key pressed Key.backspaceKey.backspace
Screenshot: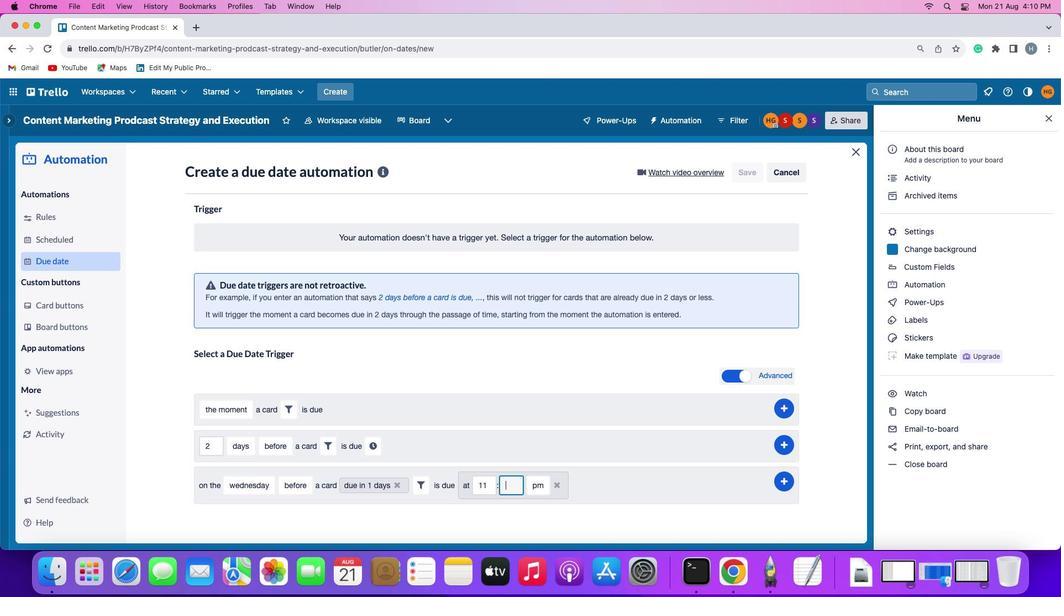 
Action: Mouse moved to (514, 486)
Screenshot: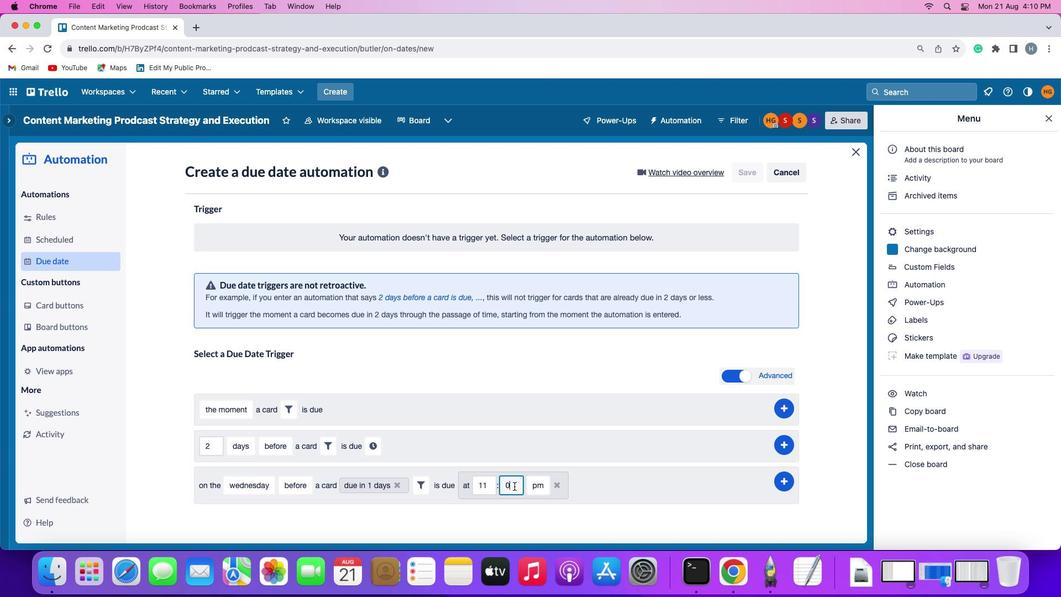 
Action: Key pressed '0'
Screenshot: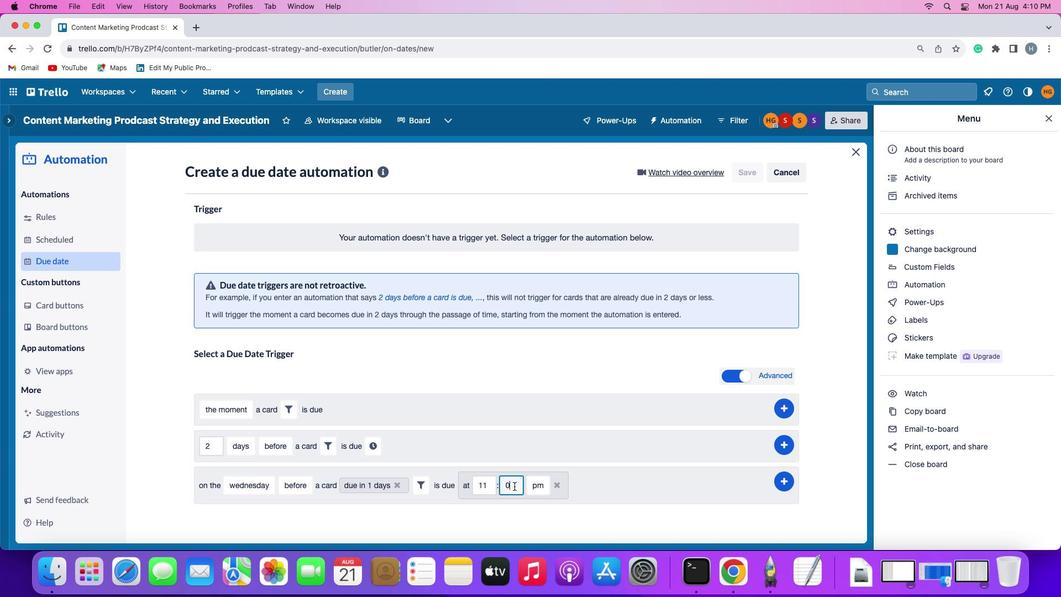 
Action: Mouse moved to (516, 487)
Screenshot: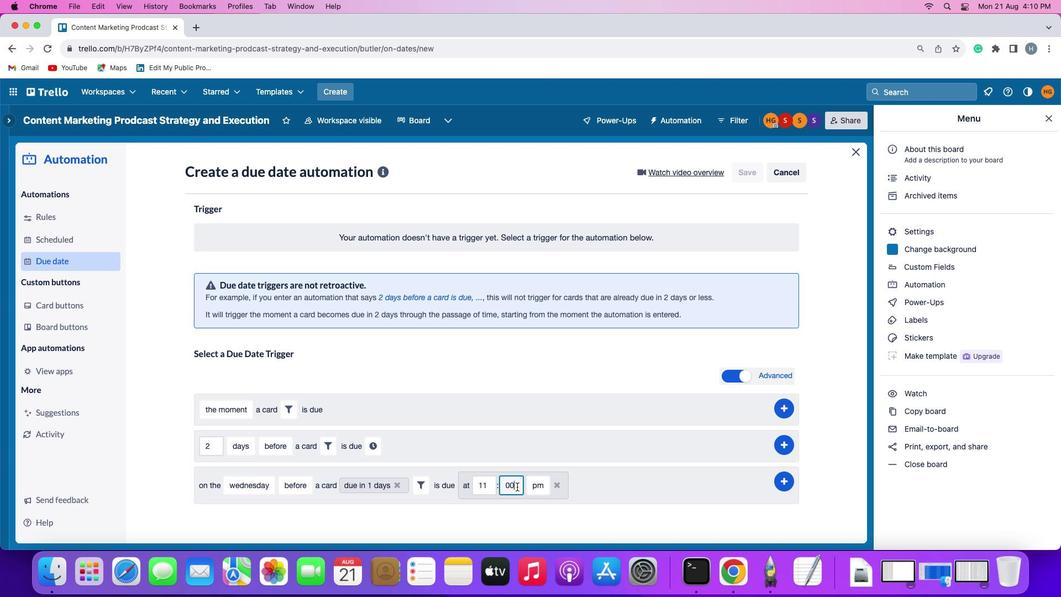 
Action: Key pressed '0'
Screenshot: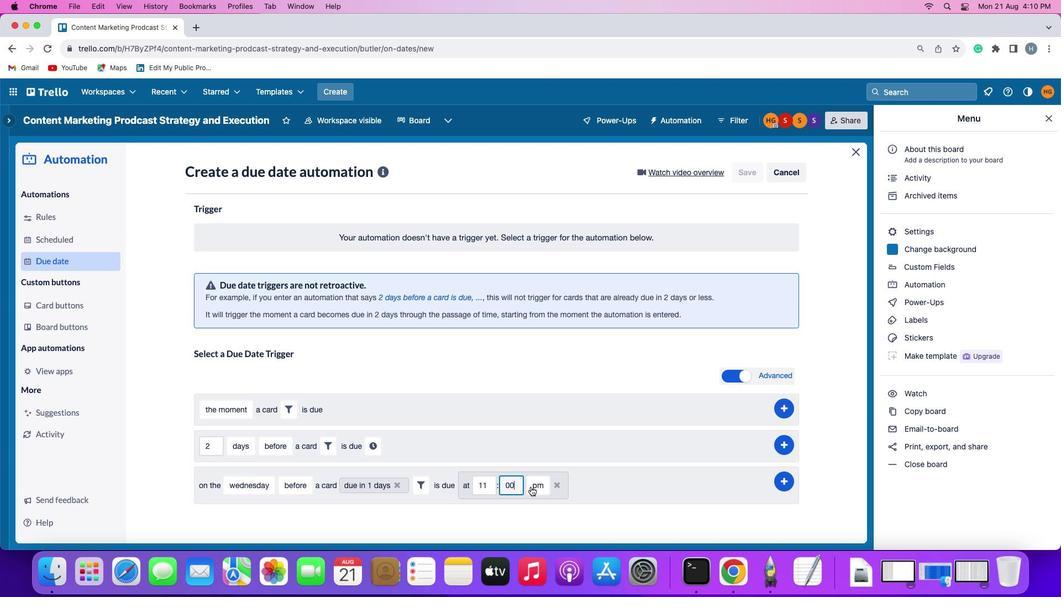 
Action: Mouse moved to (536, 487)
Screenshot: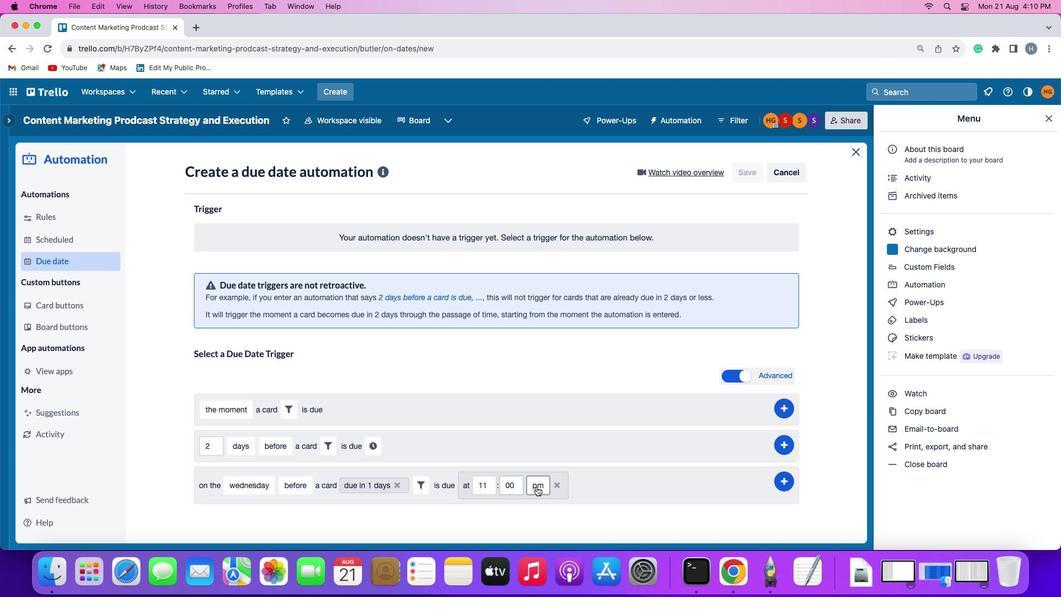 
Action: Mouse pressed left at (536, 487)
Screenshot: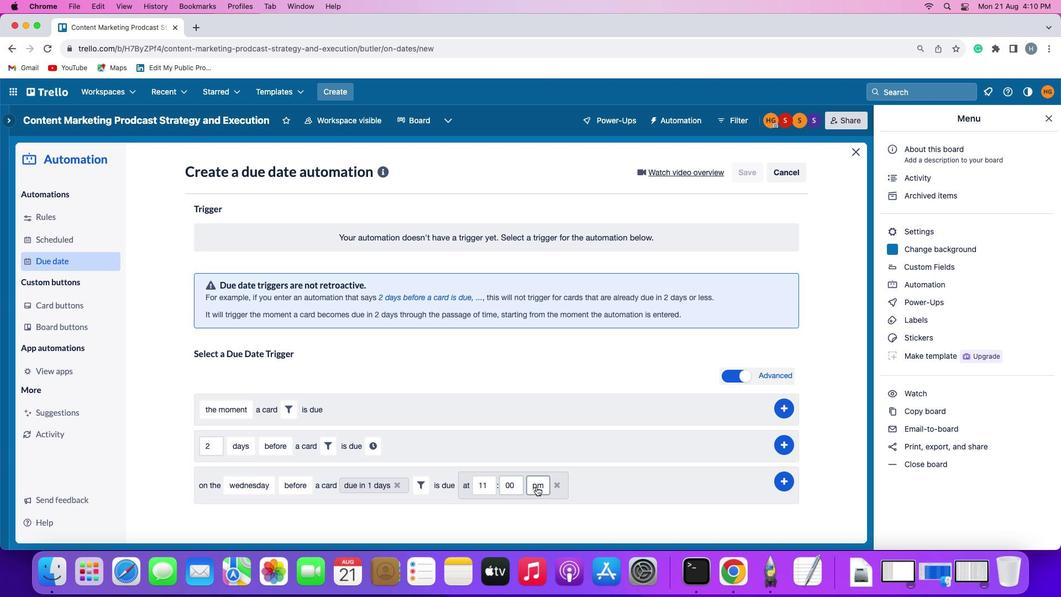 
Action: Mouse moved to (540, 497)
Screenshot: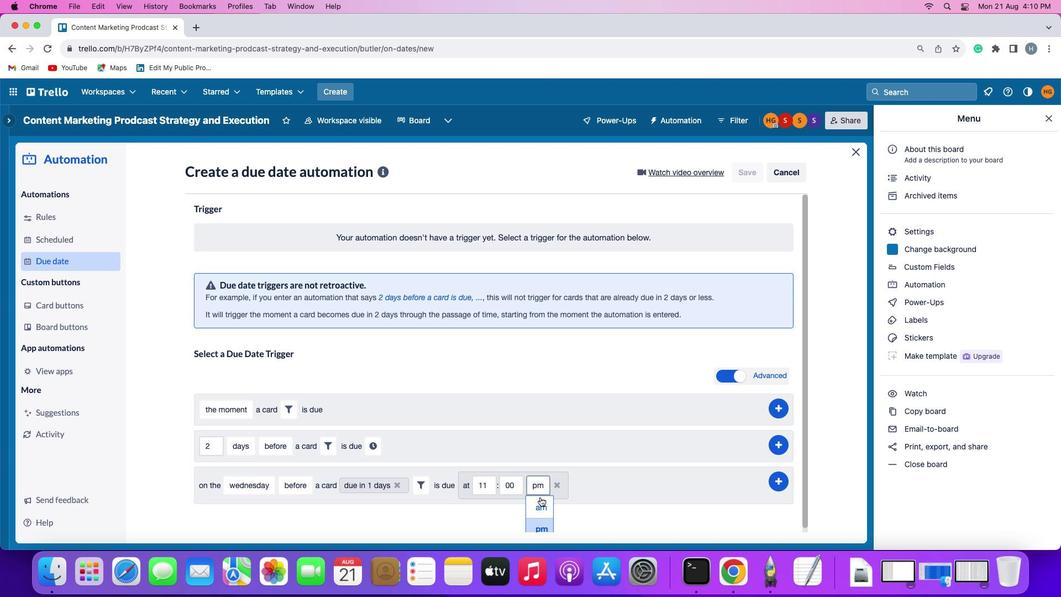 
Action: Mouse pressed left at (540, 497)
Screenshot: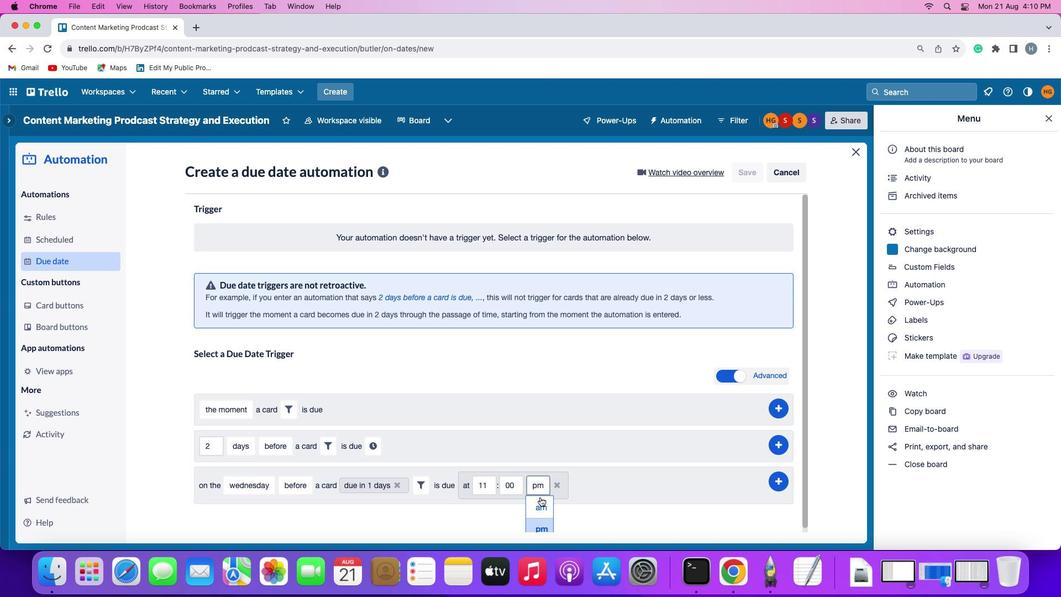 
Action: Mouse moved to (789, 478)
Screenshot: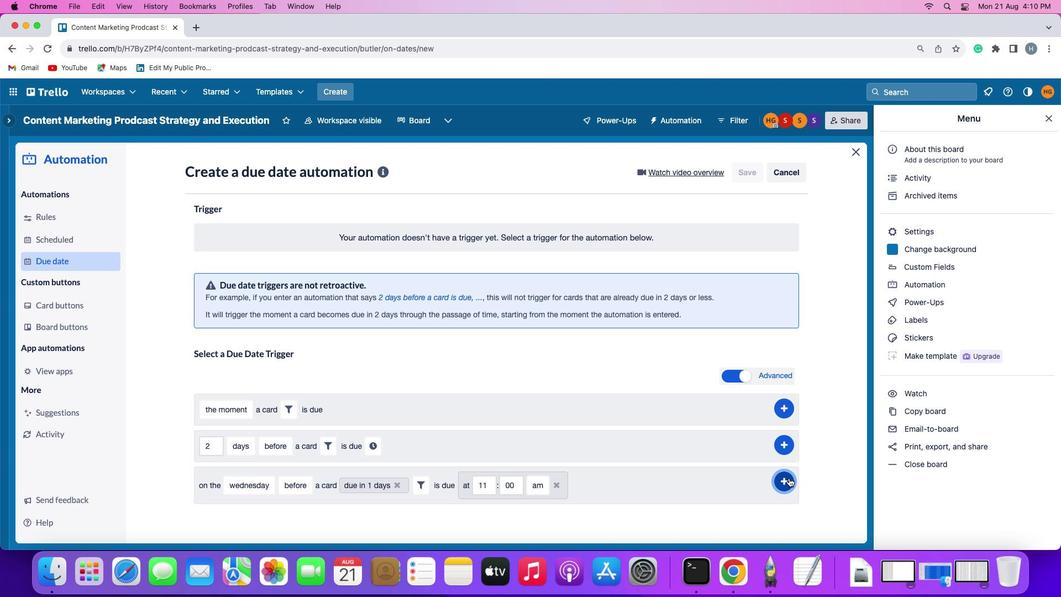 
Action: Mouse pressed left at (789, 478)
Screenshot: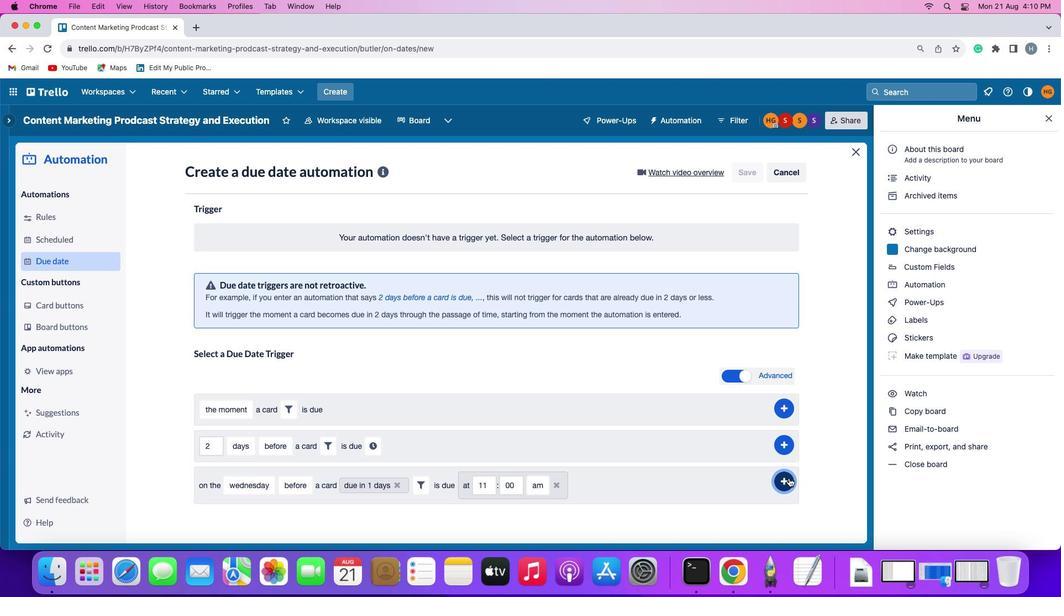 
Action: Mouse moved to (832, 401)
Screenshot: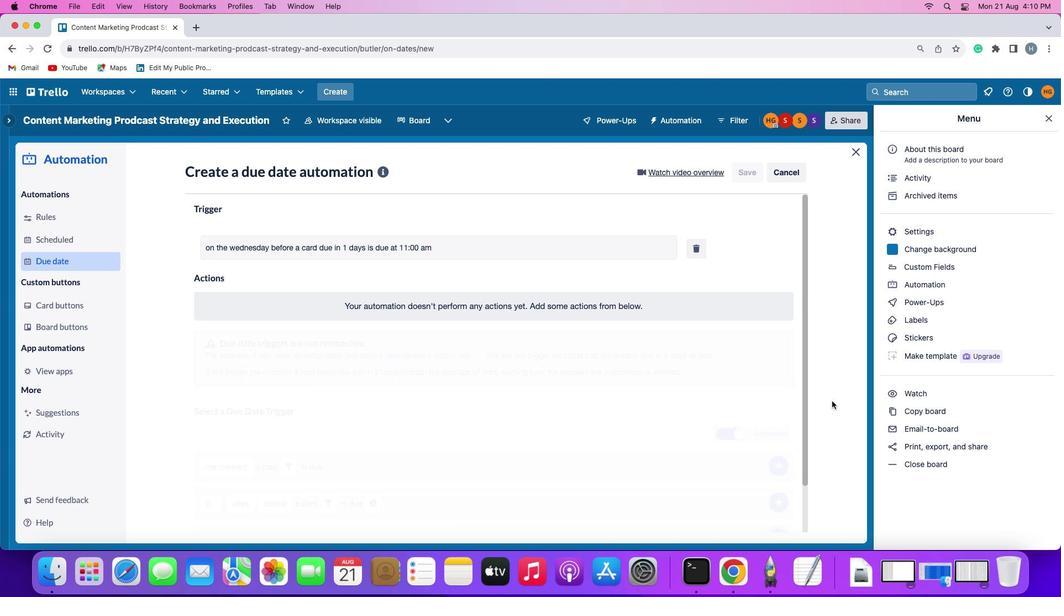 
